 Task: Look for space in Tieli, China from 6th June, 2023 to 8th June, 2023 for 2 adults in price range Rs.7000 to Rs.12000. Place can be private room with 1  bedroom having 2 beds and 1 bathroom. Property type can be house, flat, guest house. Amenities needed are: wifi. Booking option can be shelf check-in. Required host language is Chinese (Simplified).
Action: Mouse moved to (496, 126)
Screenshot: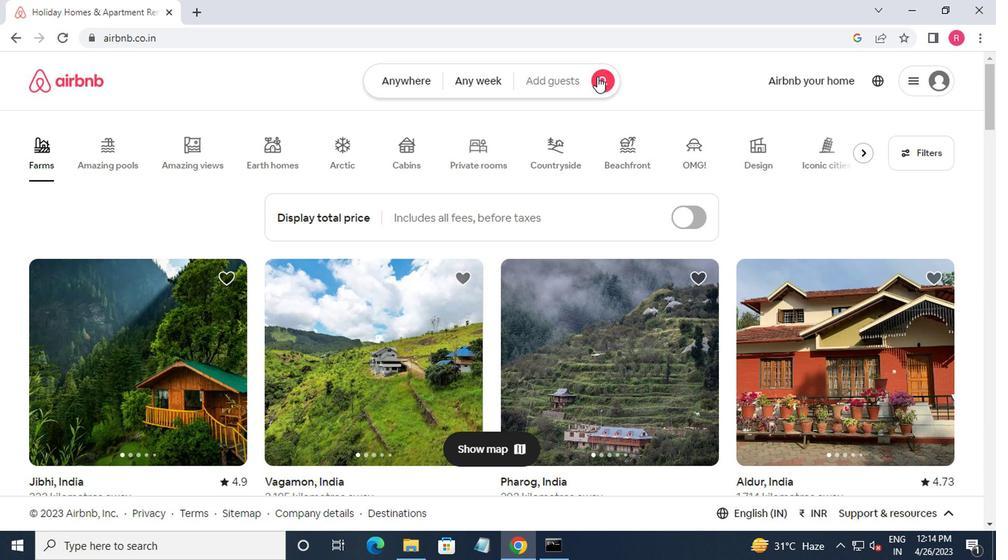 
Action: Mouse pressed left at (496, 126)
Screenshot: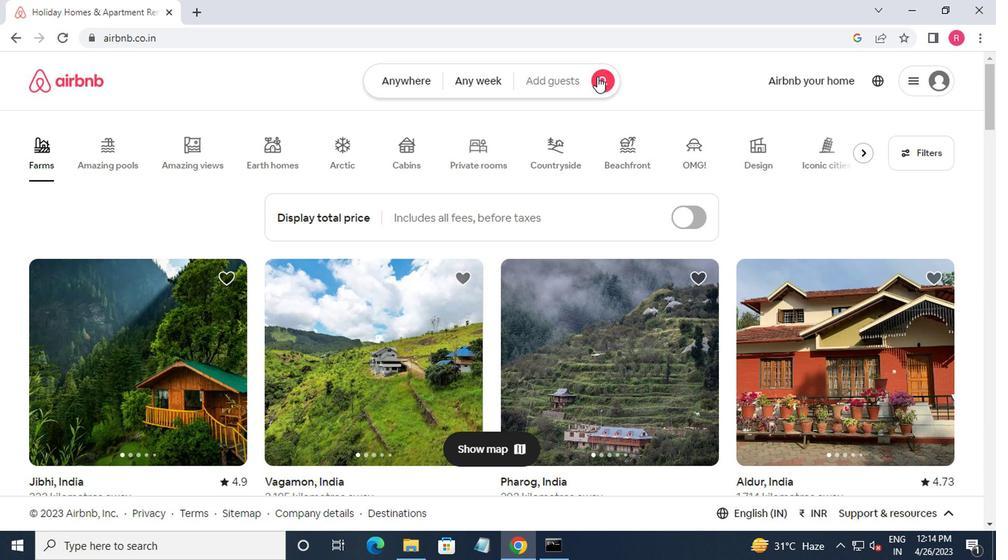 
Action: Mouse moved to (318, 171)
Screenshot: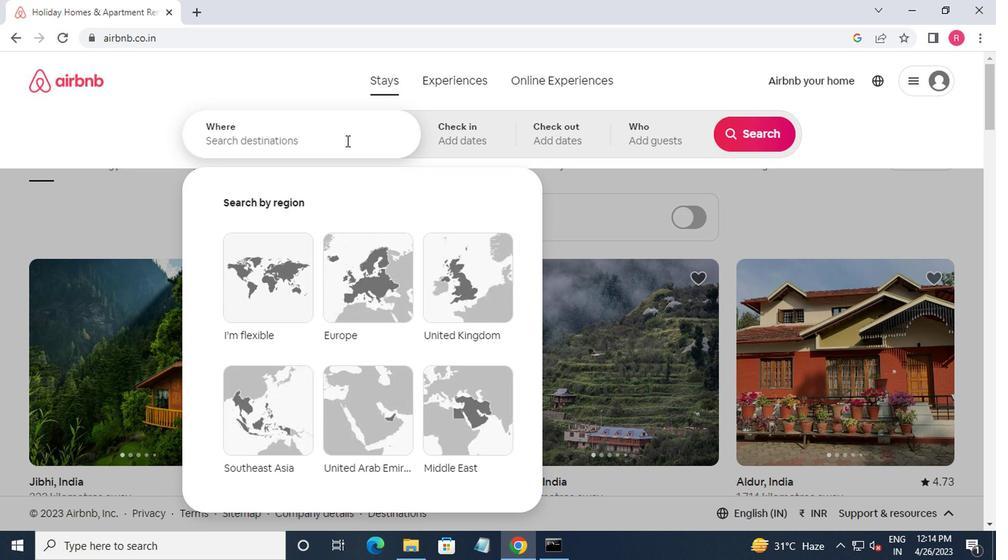 
Action: Mouse pressed left at (318, 171)
Screenshot: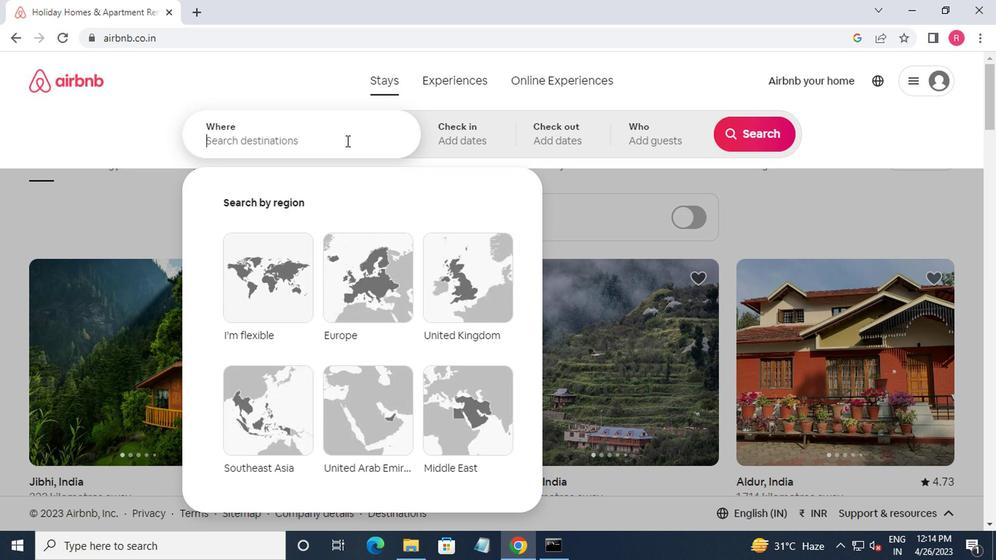 
Action: Mouse moved to (327, 172)
Screenshot: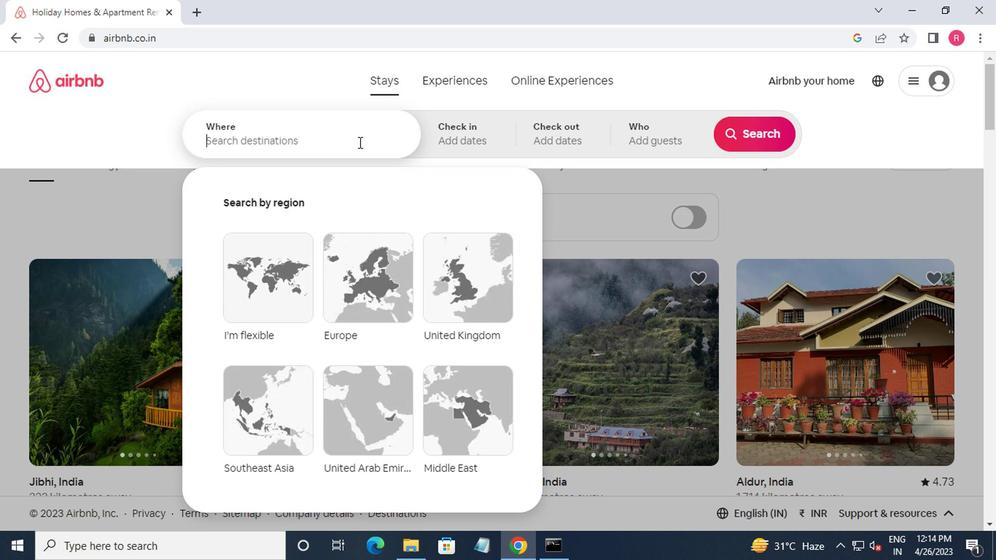 
Action: Key pressed tieli,china<Key.enter>
Screenshot: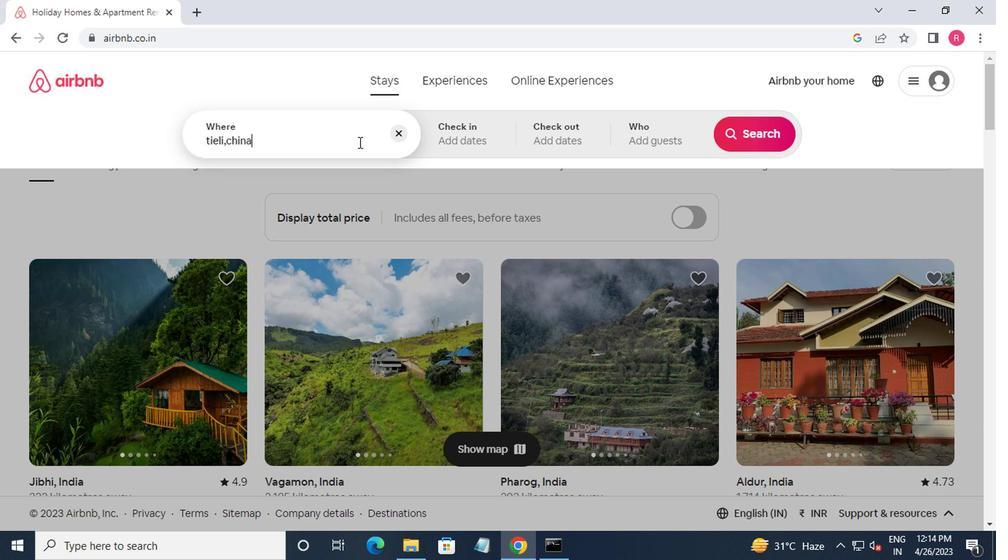 
Action: Mouse moved to (605, 250)
Screenshot: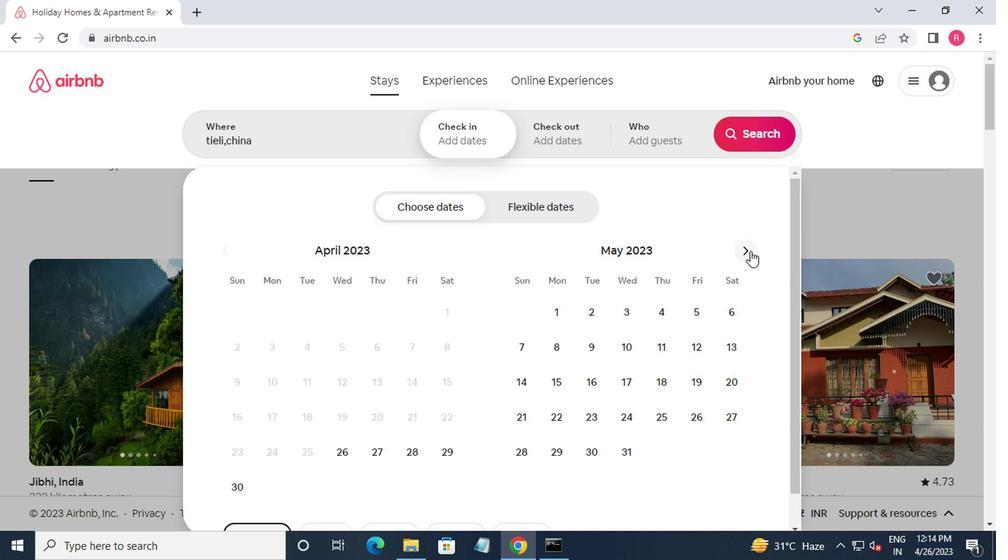 
Action: Mouse pressed left at (605, 250)
Screenshot: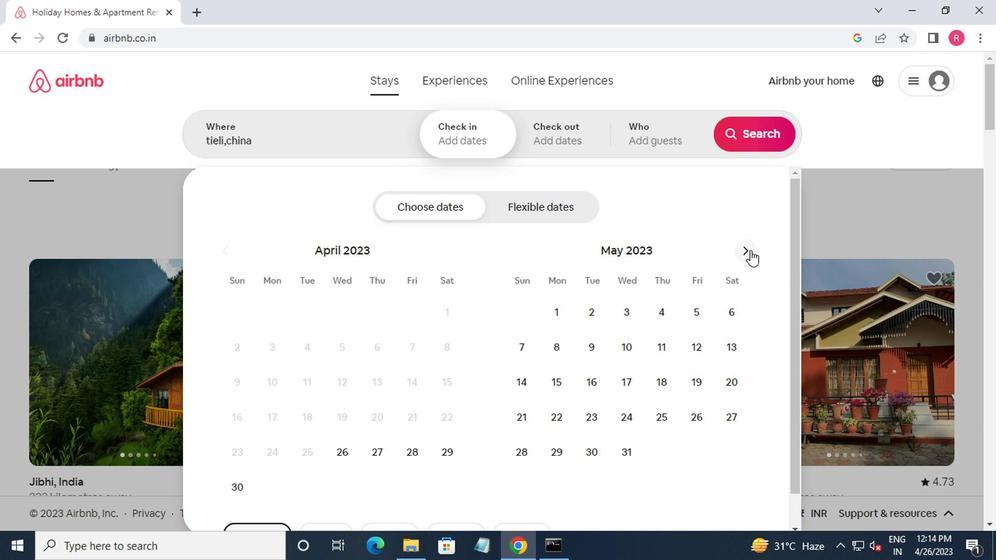 
Action: Mouse moved to (495, 319)
Screenshot: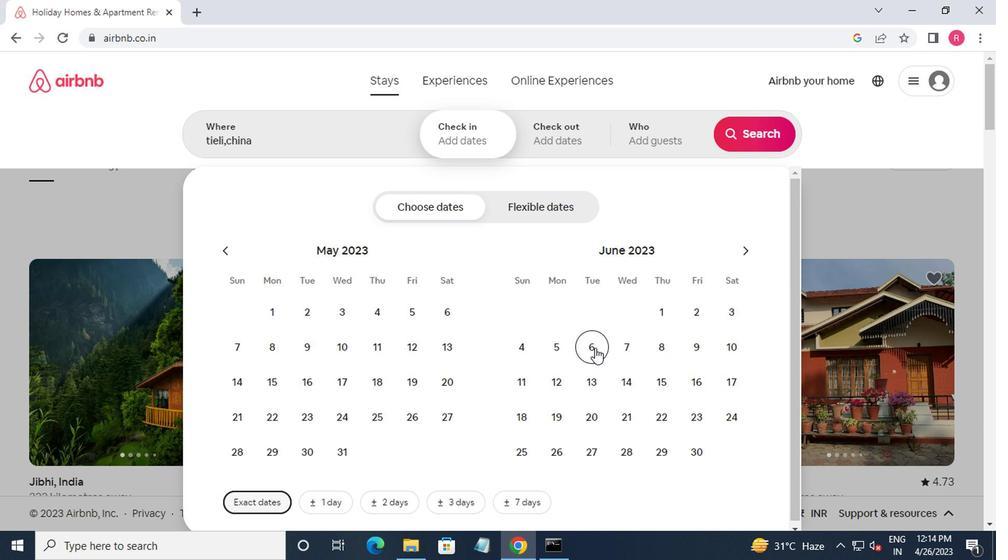 
Action: Mouse pressed left at (495, 319)
Screenshot: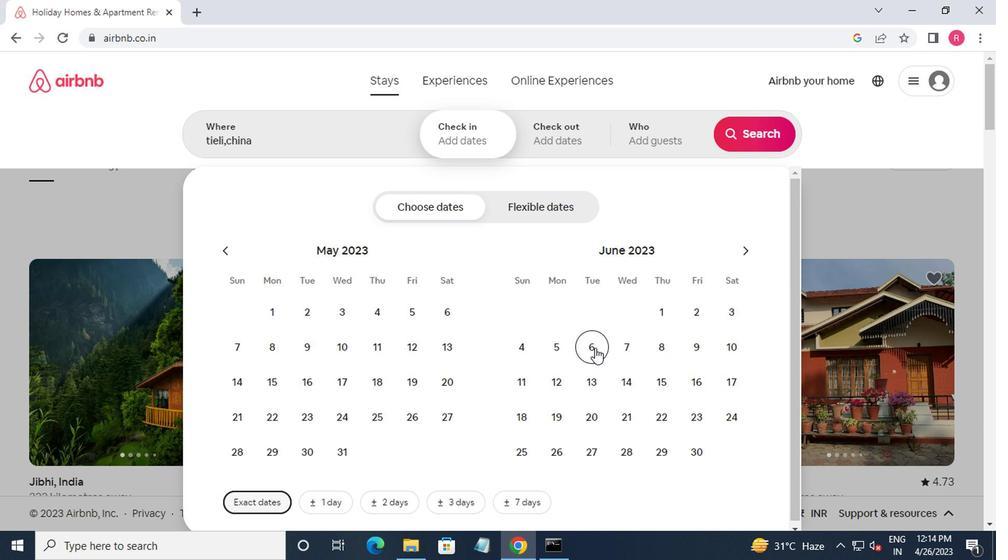 
Action: Mouse moved to (544, 321)
Screenshot: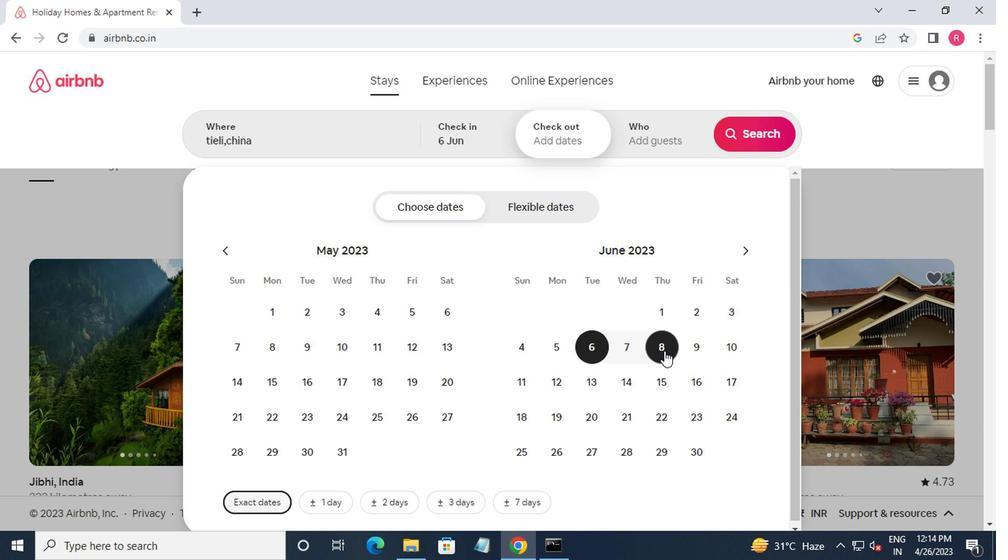 
Action: Mouse pressed left at (544, 321)
Screenshot: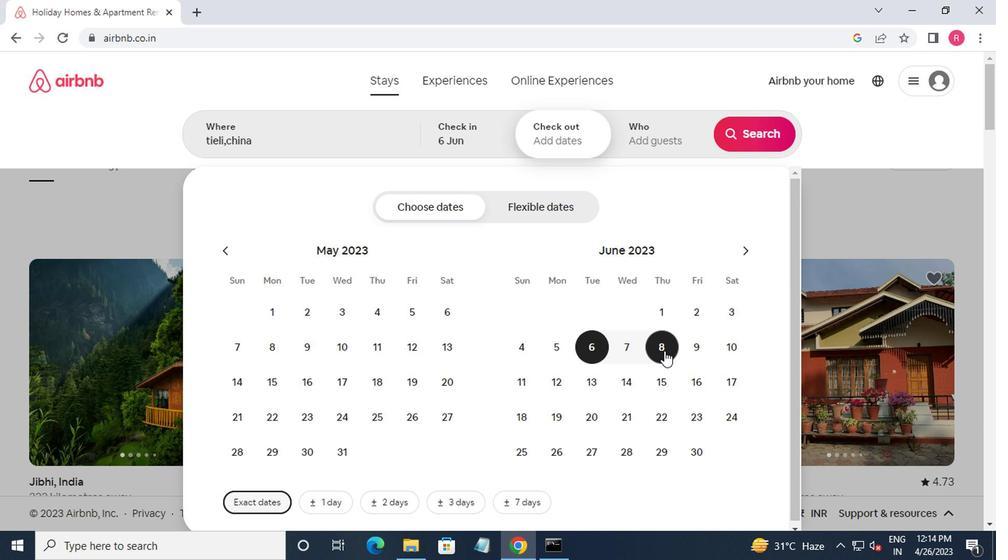 
Action: Mouse moved to (538, 177)
Screenshot: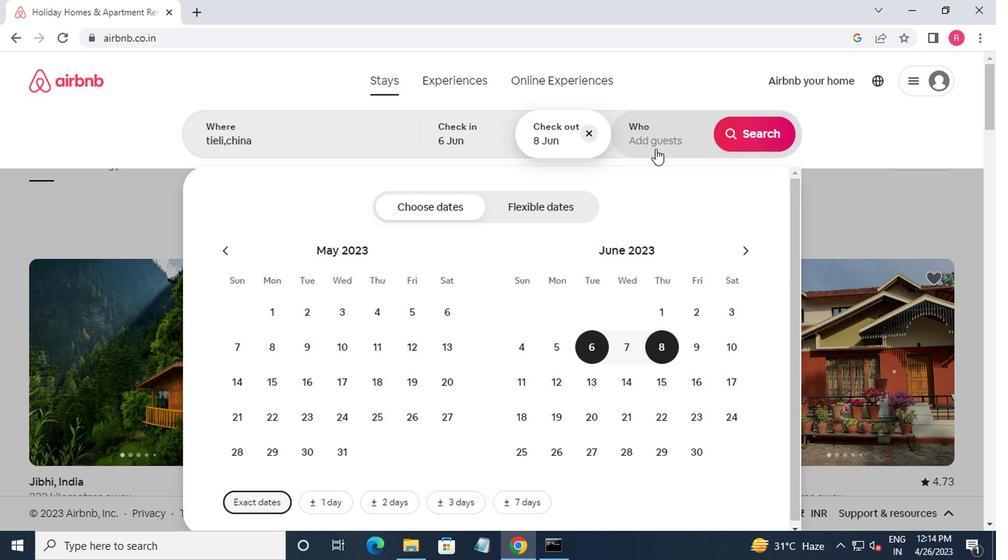 
Action: Mouse pressed left at (538, 177)
Screenshot: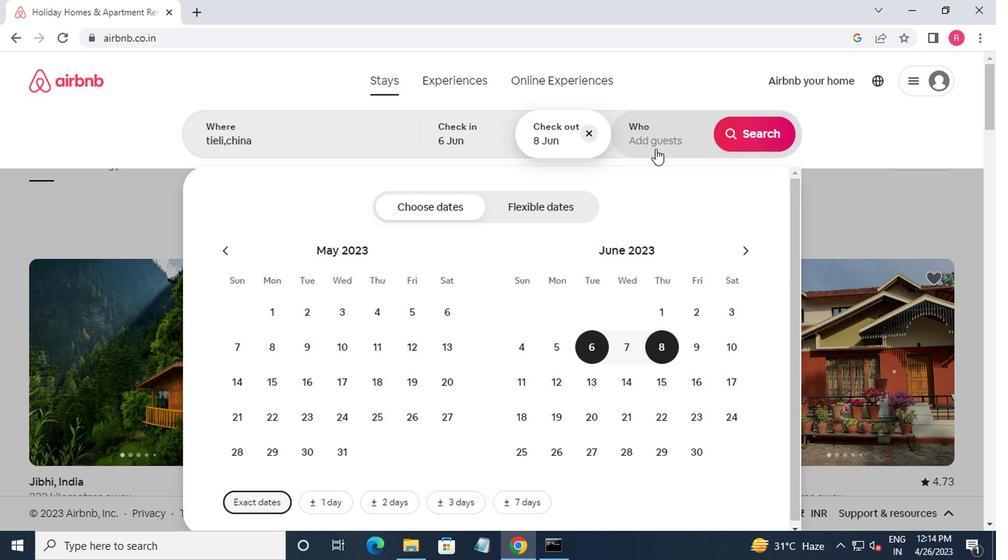 
Action: Mouse moved to (611, 220)
Screenshot: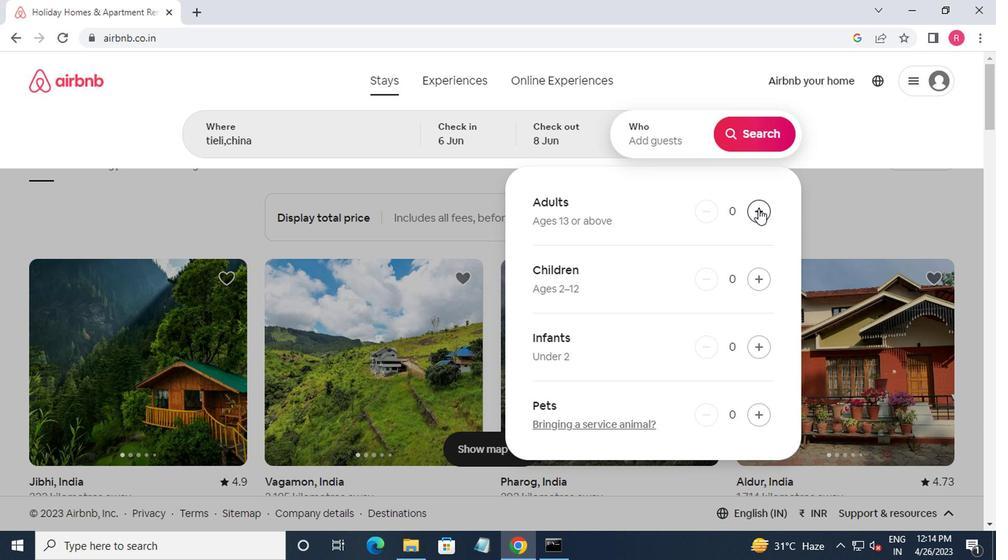 
Action: Mouse pressed left at (611, 220)
Screenshot: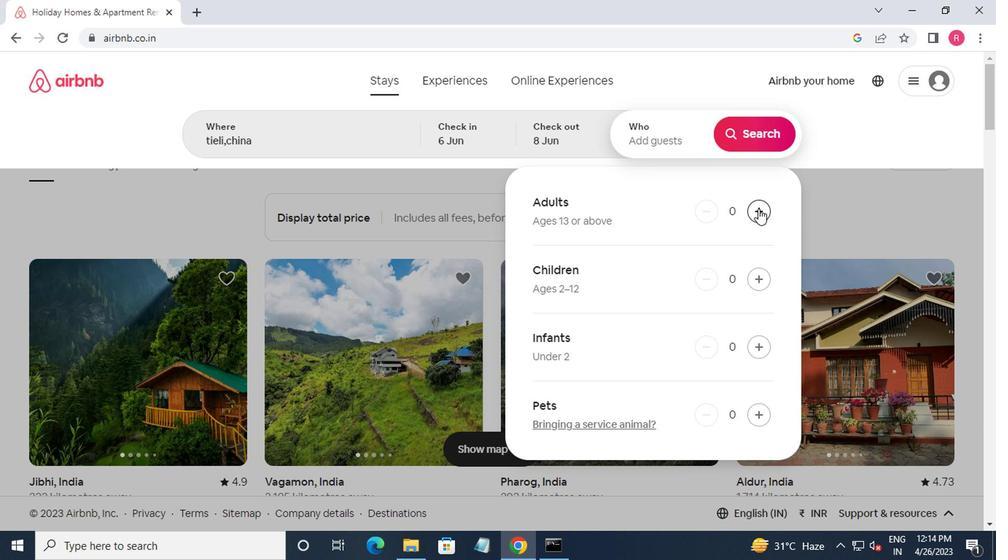 
Action: Mouse pressed left at (611, 220)
Screenshot: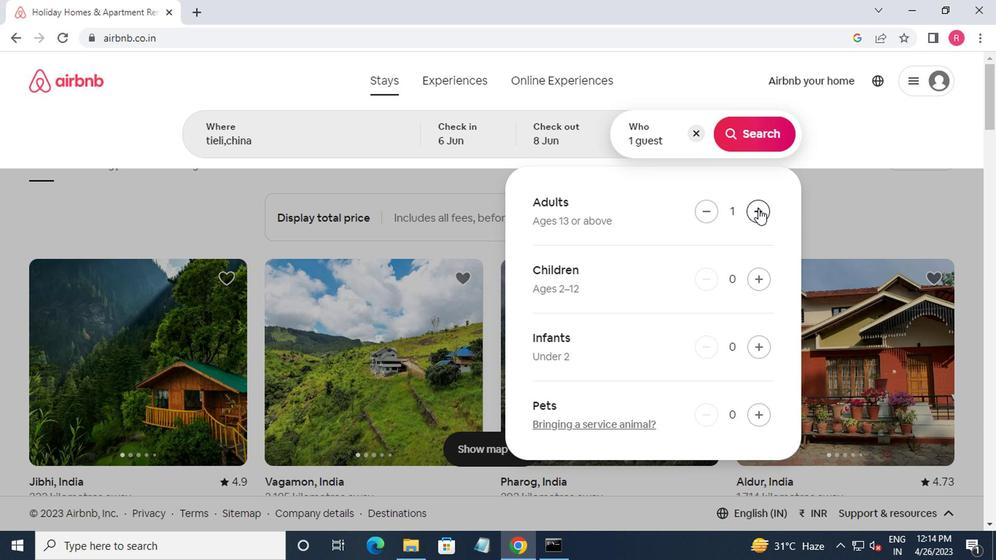 
Action: Mouse moved to (596, 169)
Screenshot: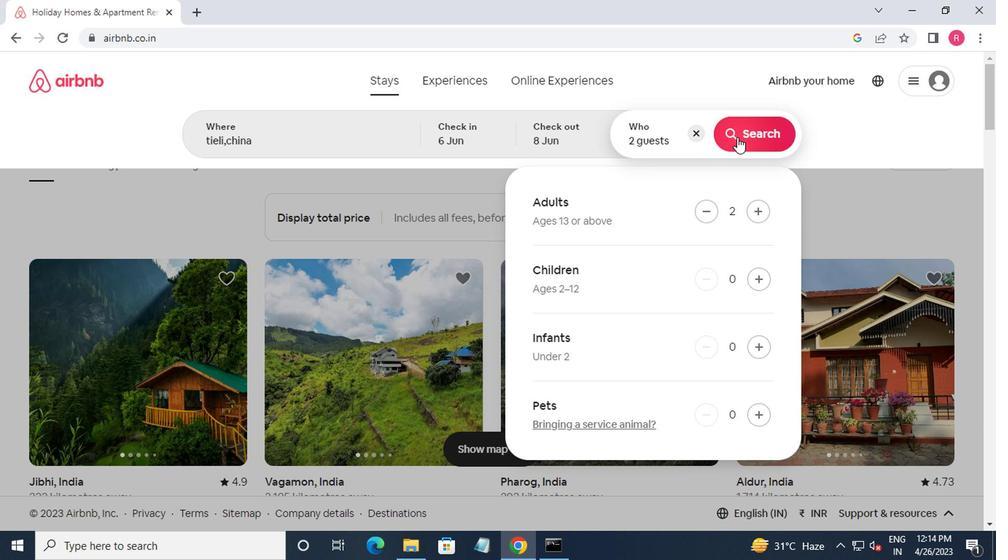 
Action: Mouse pressed left at (596, 169)
Screenshot: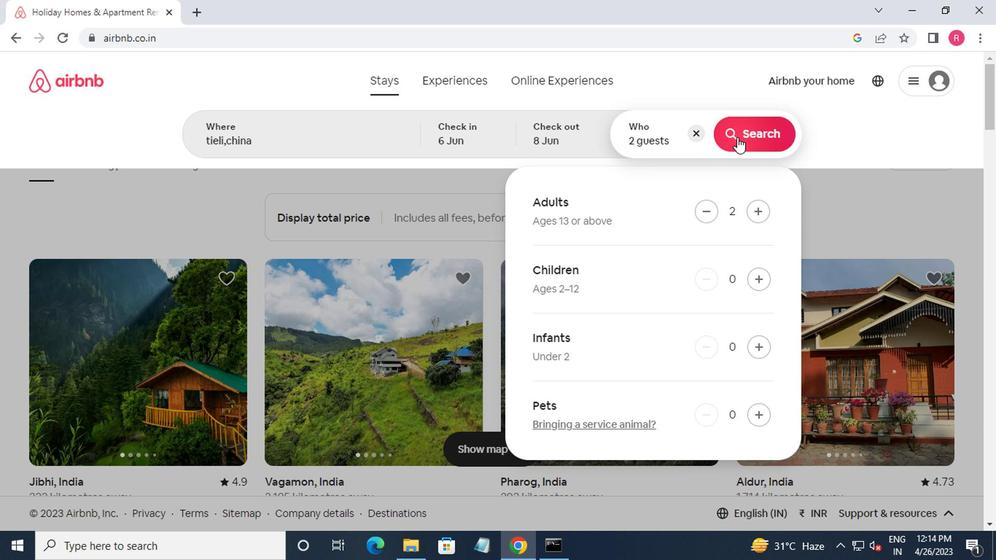 
Action: Mouse moved to (720, 169)
Screenshot: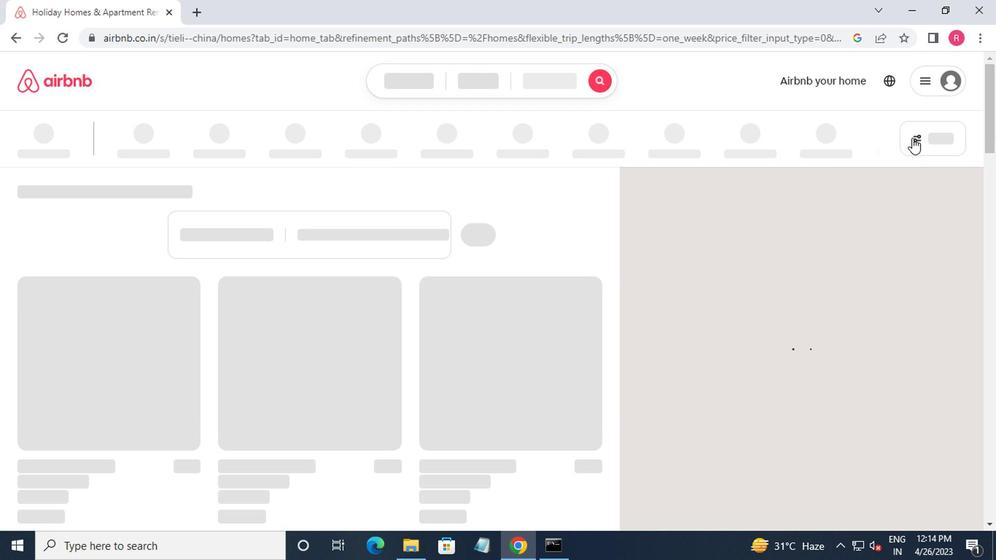 
Action: Mouse pressed left at (720, 169)
Screenshot: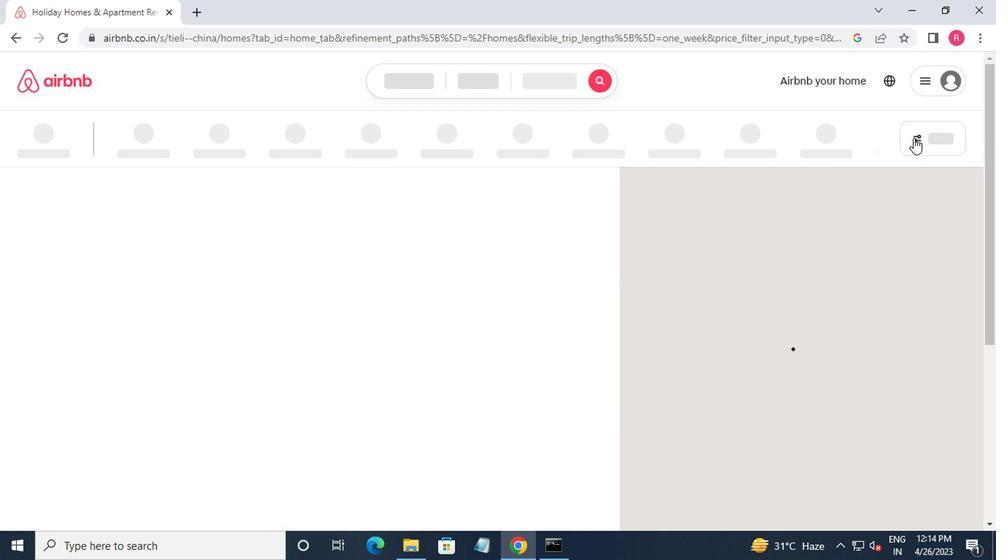 
Action: Mouse moved to (292, 233)
Screenshot: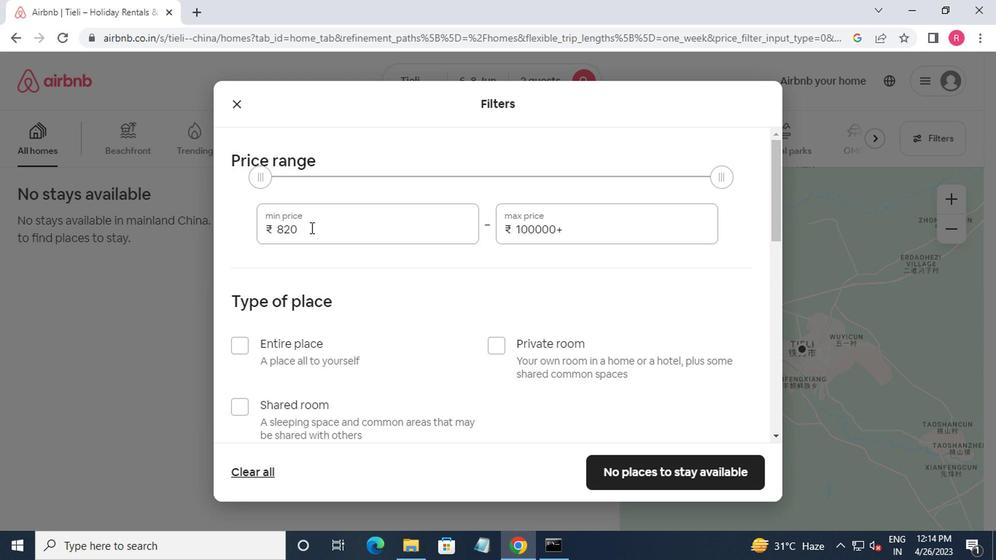 
Action: Mouse pressed left at (292, 233)
Screenshot: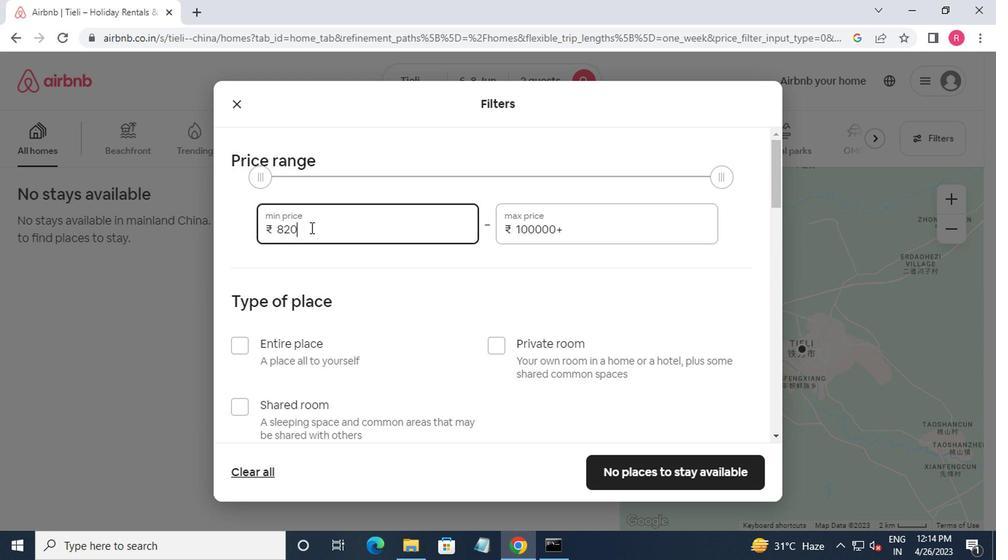 
Action: Mouse moved to (275, 215)
Screenshot: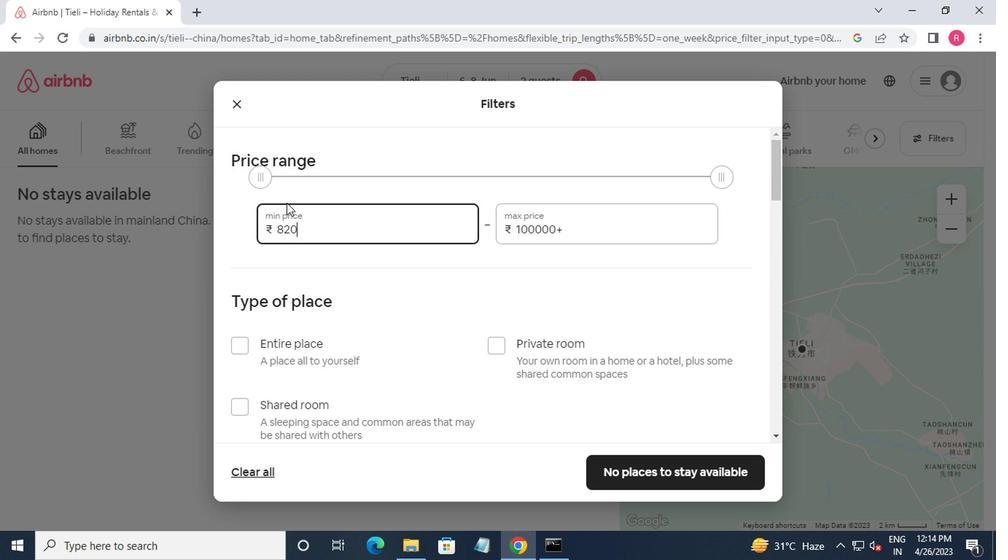 
Action: Key pressed <Key.backspace><Key.backspace><Key.backspace><Key.backspace>7000<Key.tab>12000
Screenshot: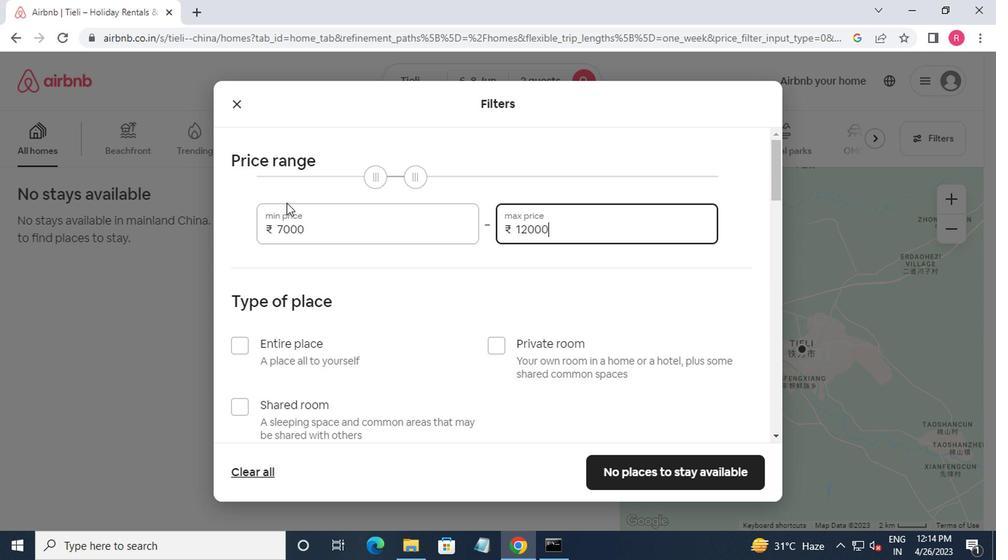 
Action: Mouse moved to (566, 470)
Screenshot: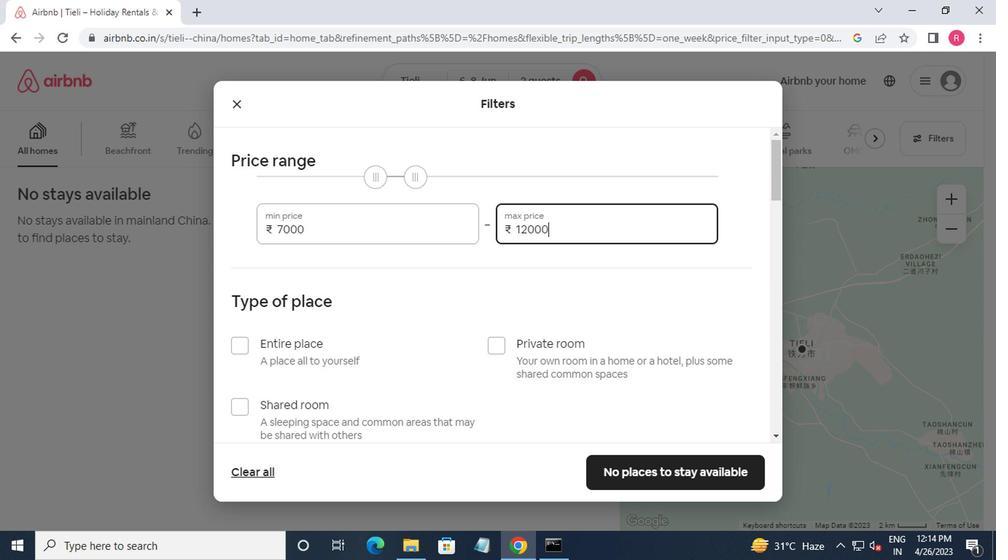 
Action: Mouse scrolled (566, 469) with delta (0, 0)
Screenshot: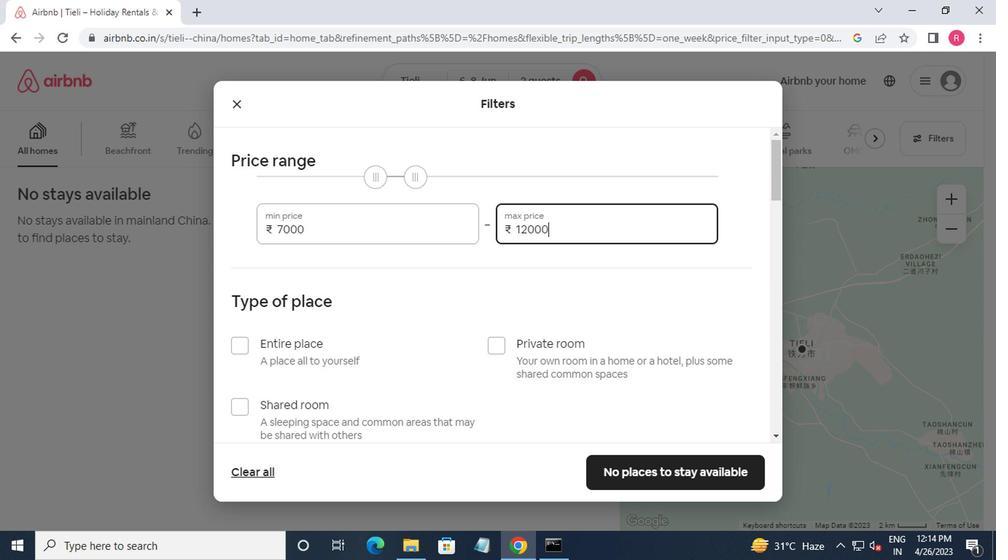 
Action: Mouse moved to (559, 469)
Screenshot: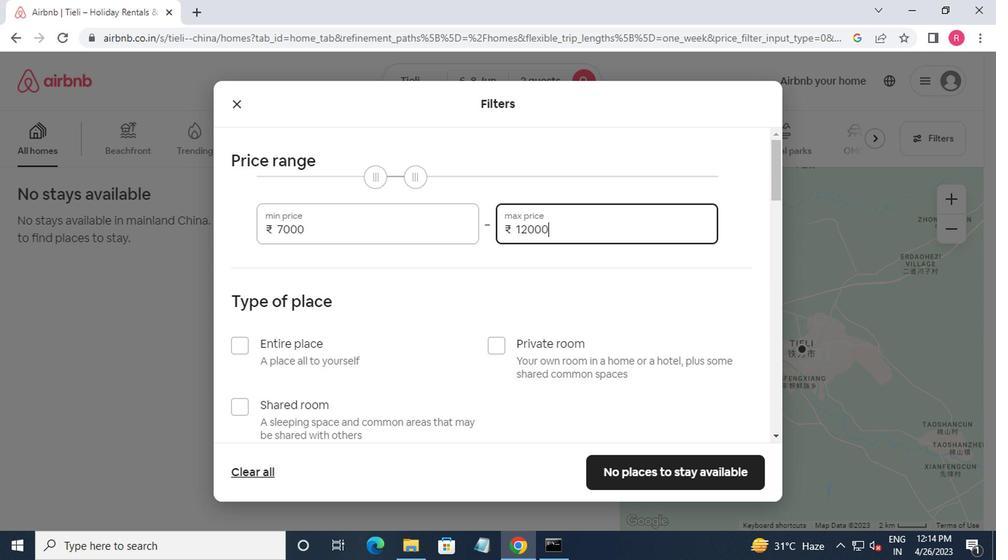 
Action: Mouse scrolled (559, 469) with delta (0, 0)
Screenshot: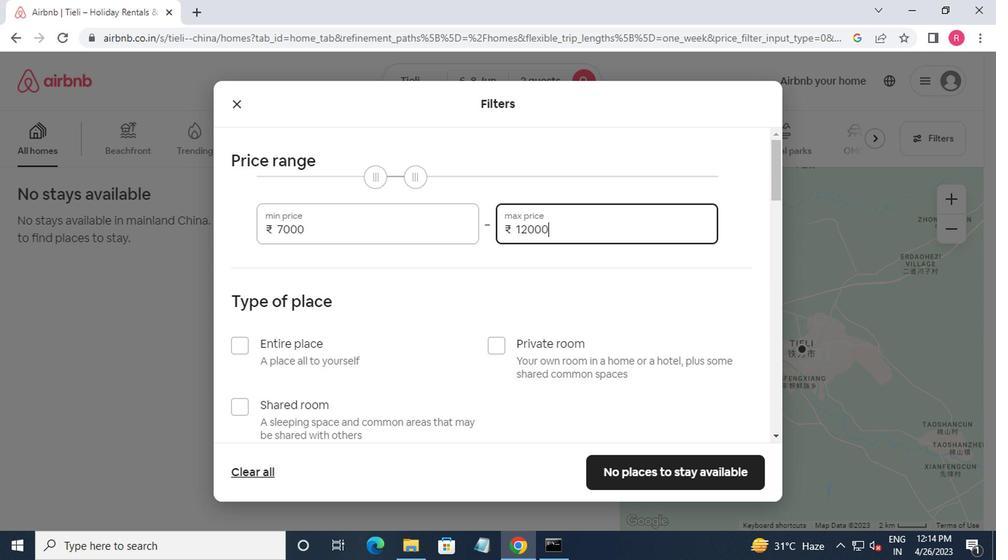 
Action: Mouse moved to (551, 470)
Screenshot: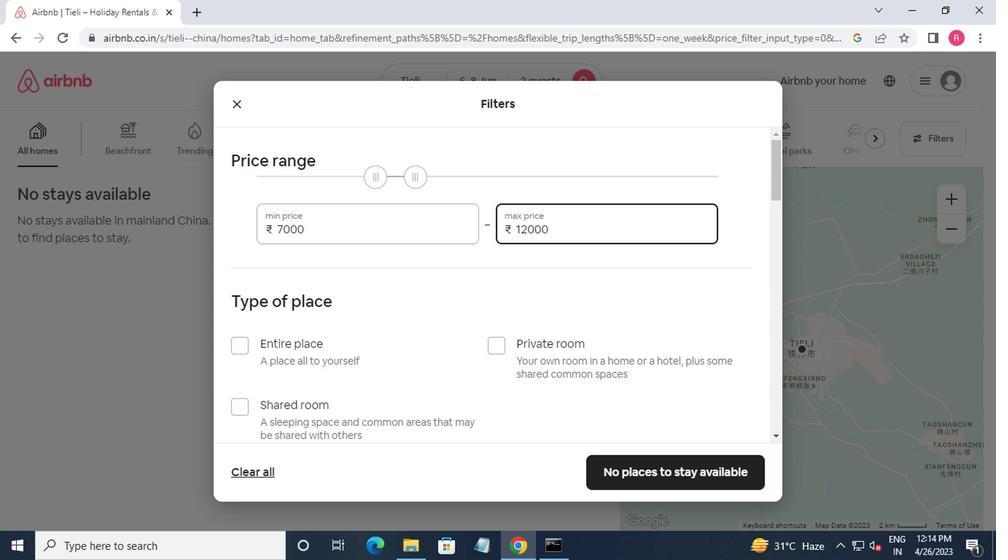 
Action: Mouse scrolled (551, 469) with delta (0, 0)
Screenshot: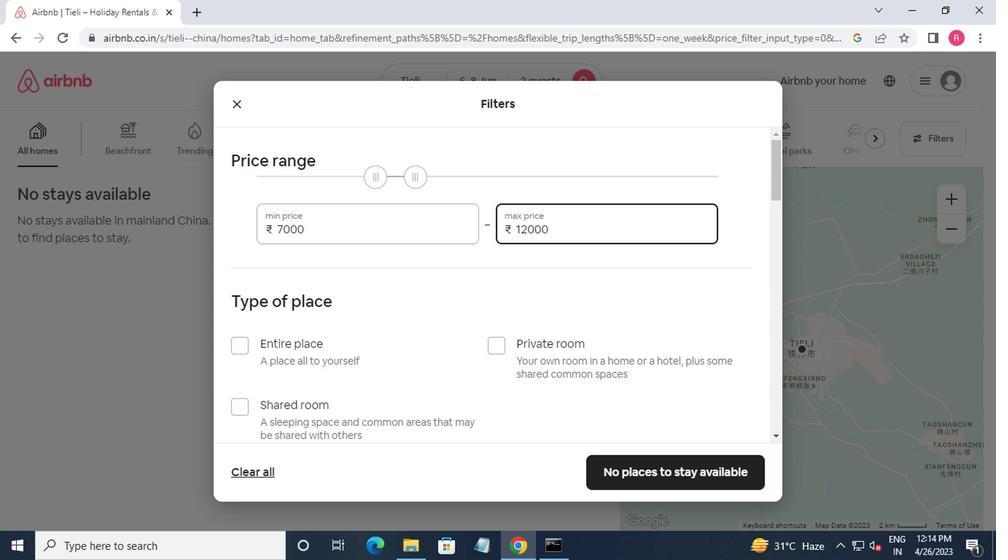 
Action: Mouse moved to (540, 469)
Screenshot: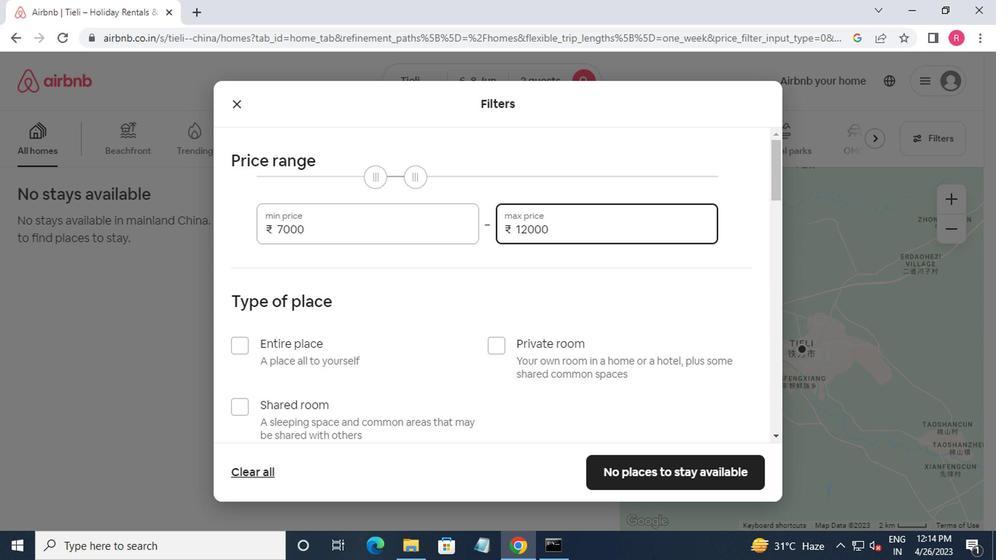 
Action: Mouse scrolled (540, 469) with delta (0, 0)
Screenshot: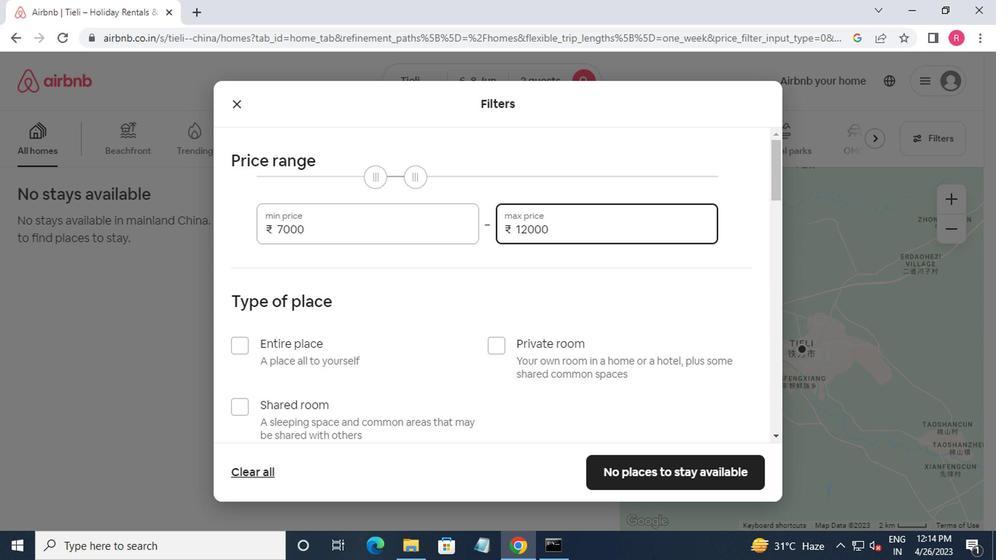 
Action: Mouse moved to (466, 348)
Screenshot: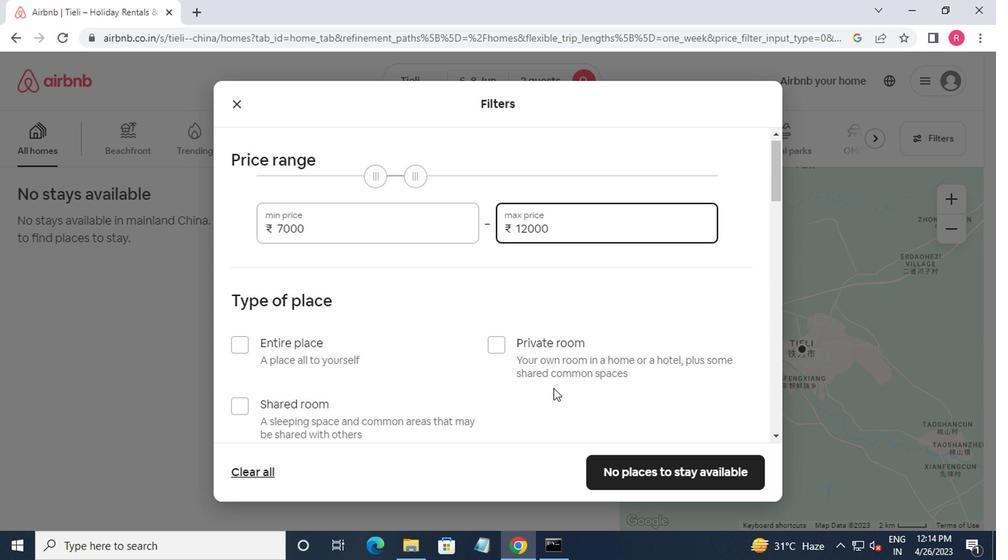 
Action: Mouse scrolled (466, 347) with delta (0, 0)
Screenshot: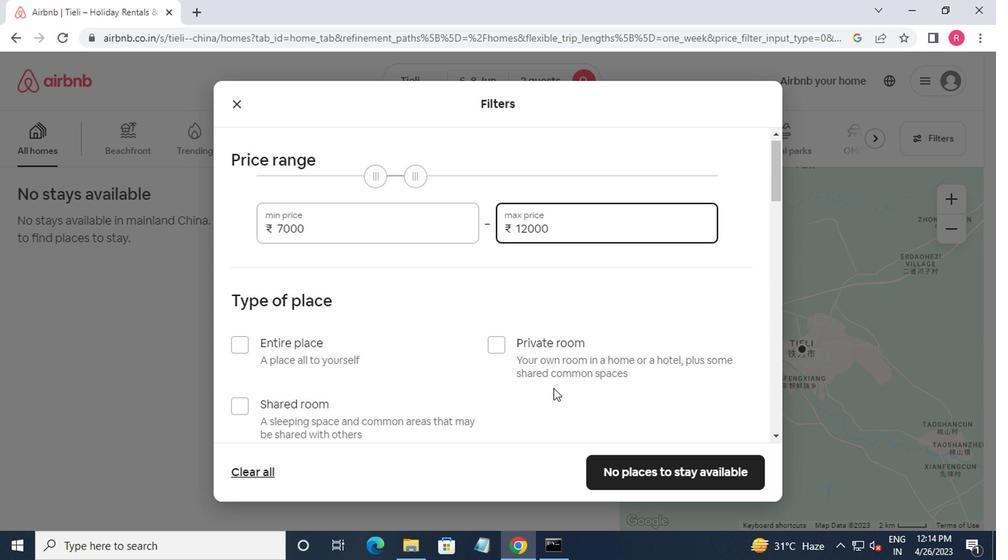 
Action: Mouse moved to (466, 347)
Screenshot: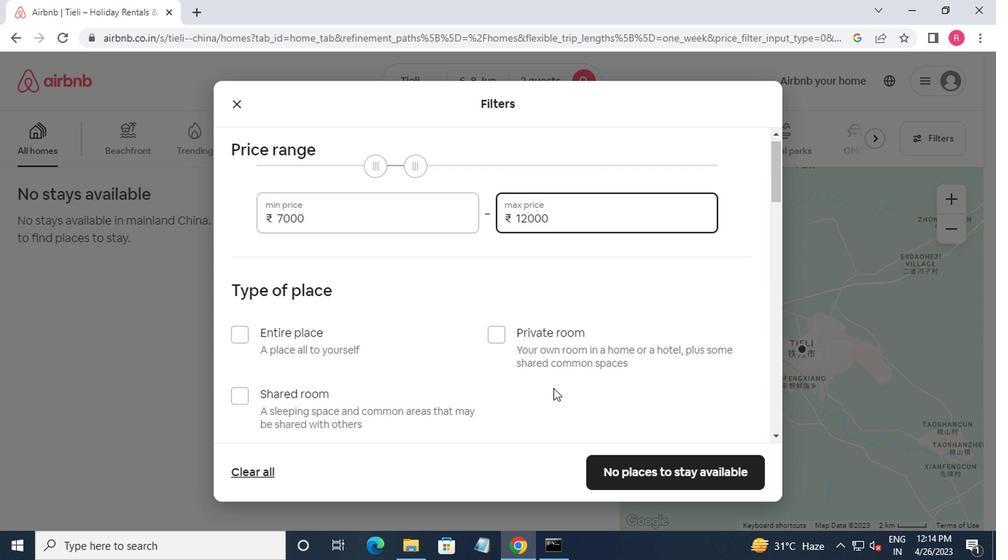 
Action: Mouse scrolled (466, 347) with delta (0, 0)
Screenshot: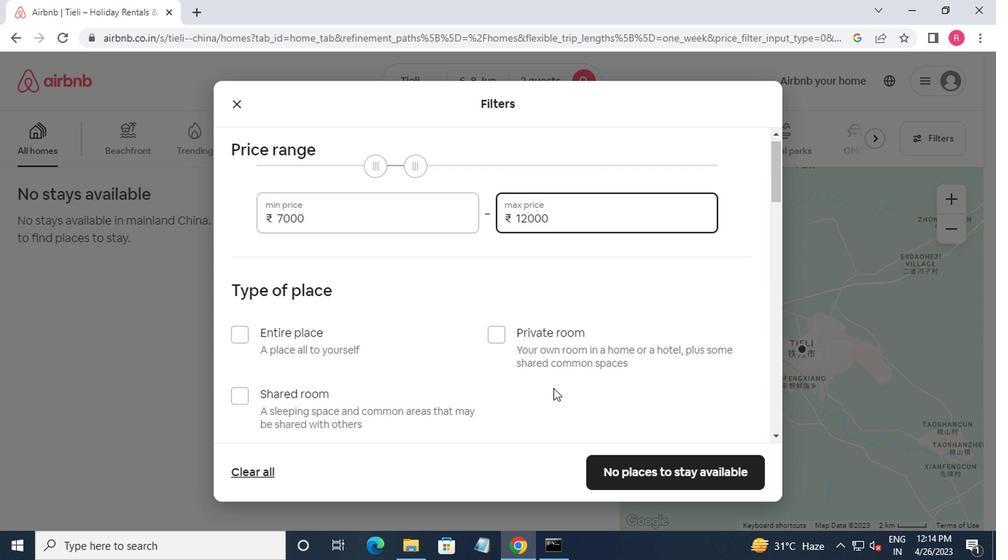 
Action: Mouse moved to (465, 347)
Screenshot: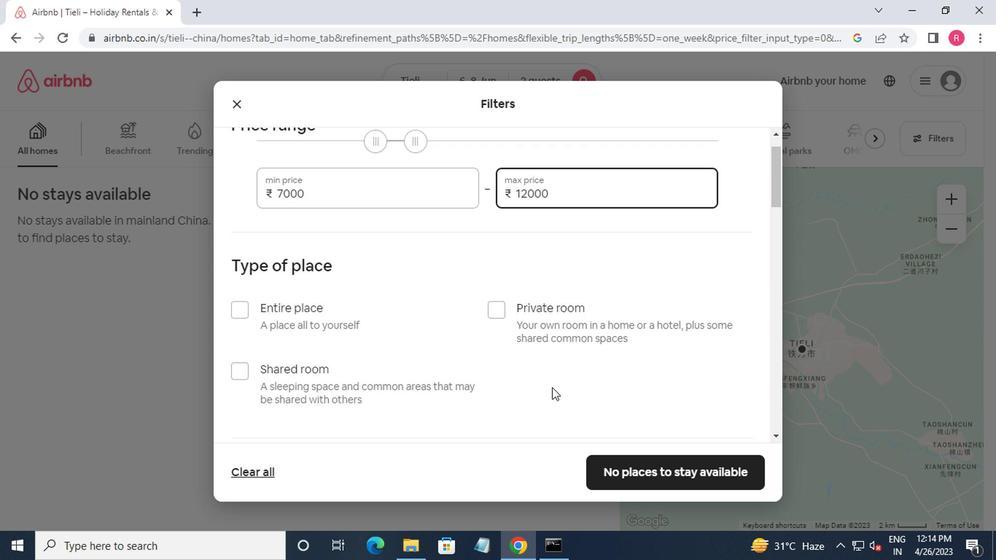 
Action: Mouse scrolled (465, 347) with delta (0, 0)
Screenshot: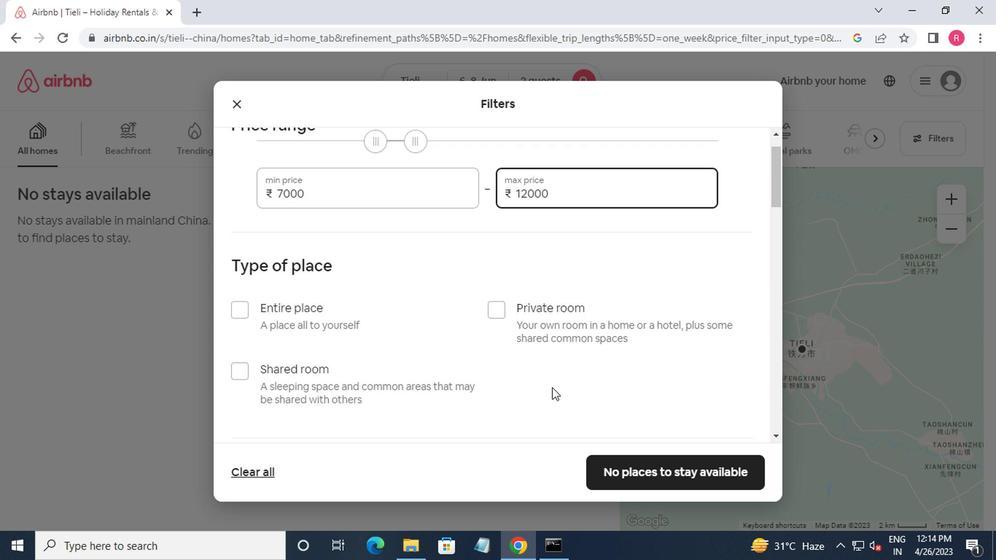 
Action: Mouse moved to (432, 179)
Screenshot: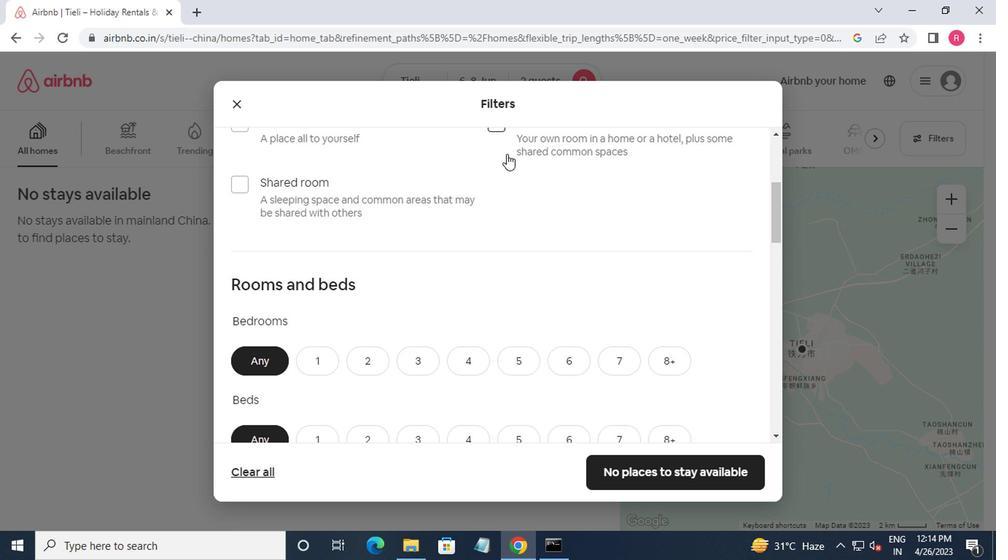 
Action: Mouse scrolled (432, 179) with delta (0, 0)
Screenshot: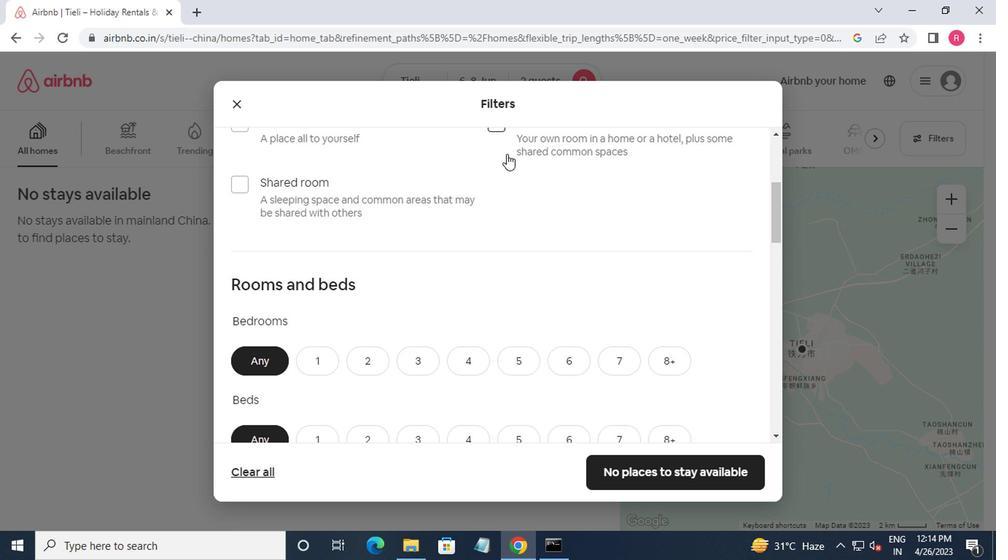 
Action: Mouse moved to (432, 181)
Screenshot: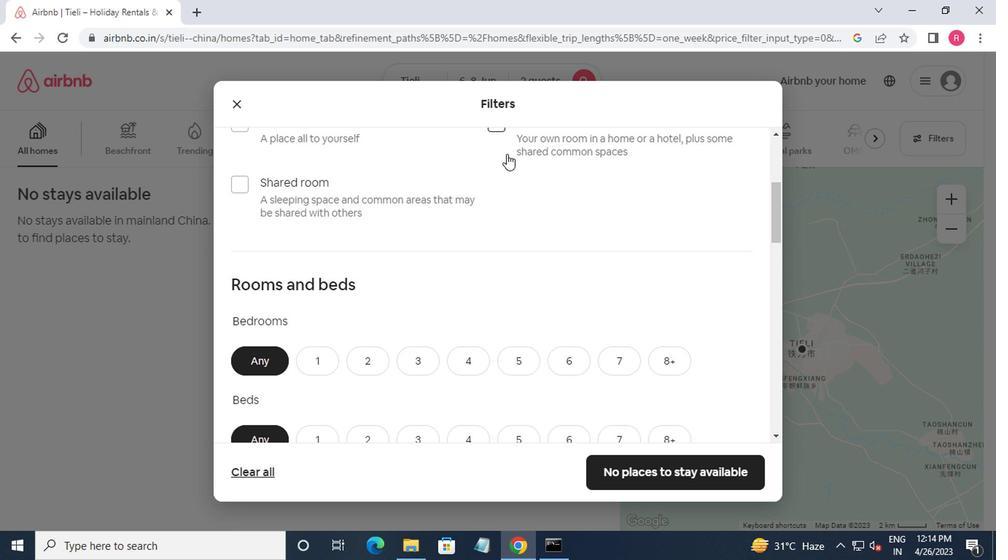 
Action: Mouse scrolled (432, 181) with delta (0, 0)
Screenshot: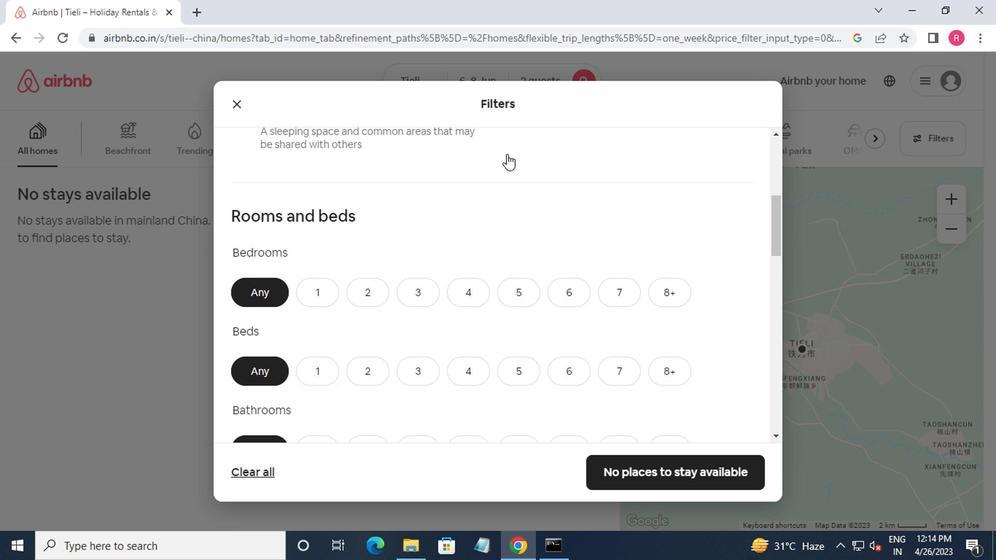 
Action: Mouse moved to (429, 199)
Screenshot: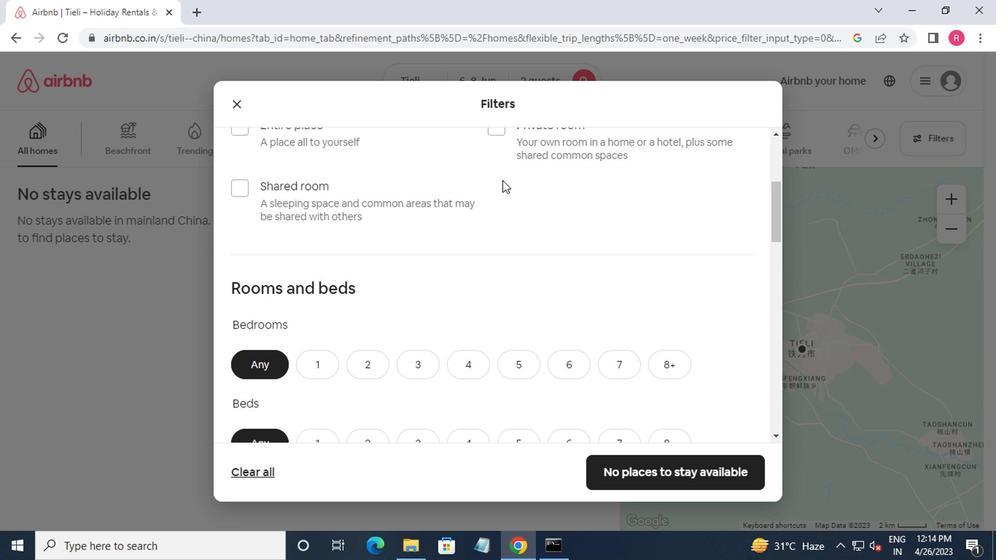 
Action: Mouse scrolled (429, 200) with delta (0, 0)
Screenshot: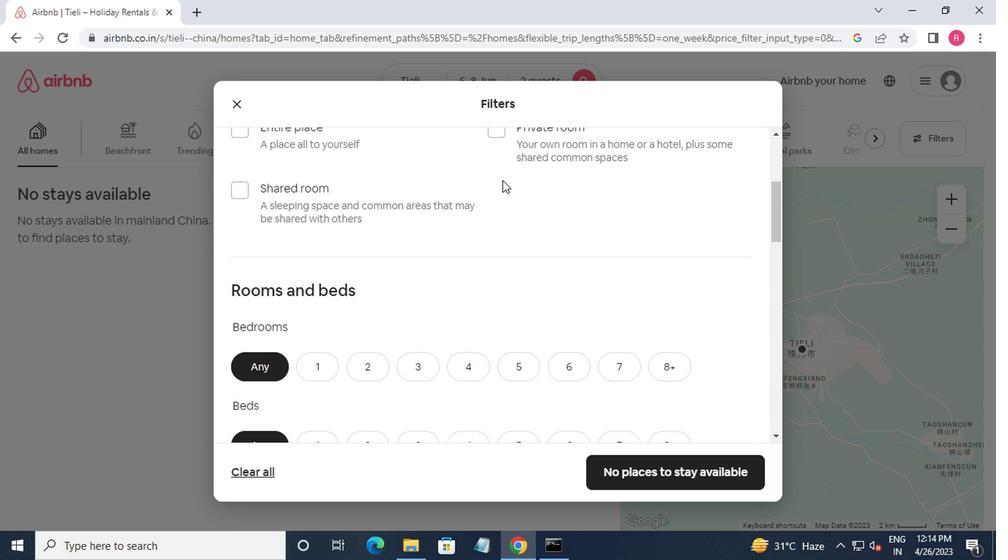 
Action: Mouse moved to (428, 215)
Screenshot: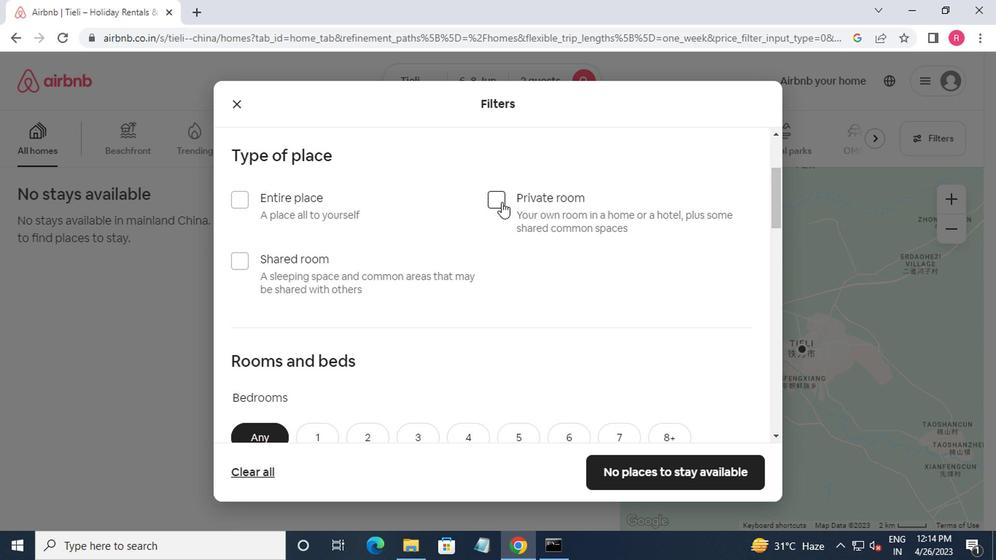 
Action: Mouse pressed left at (428, 215)
Screenshot: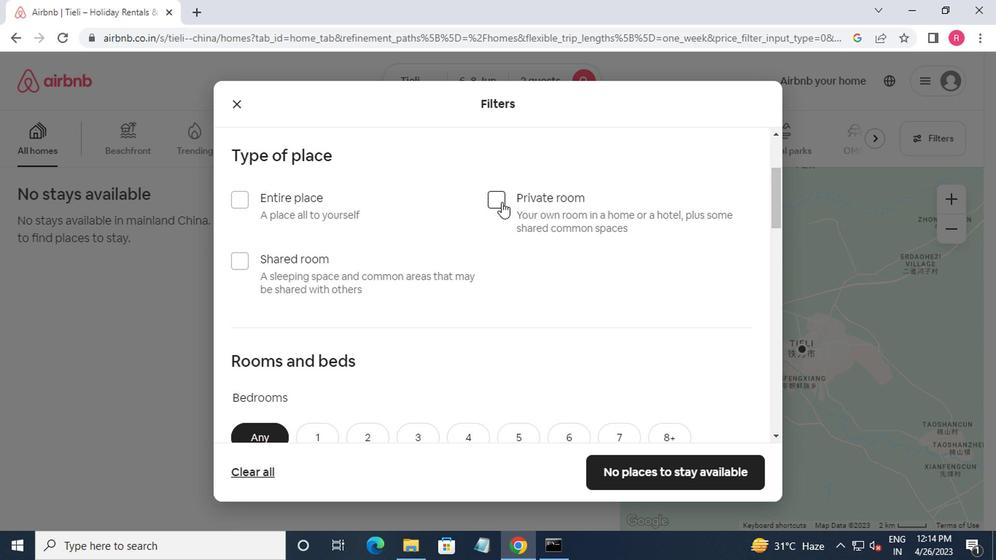 
Action: Mouse moved to (428, 225)
Screenshot: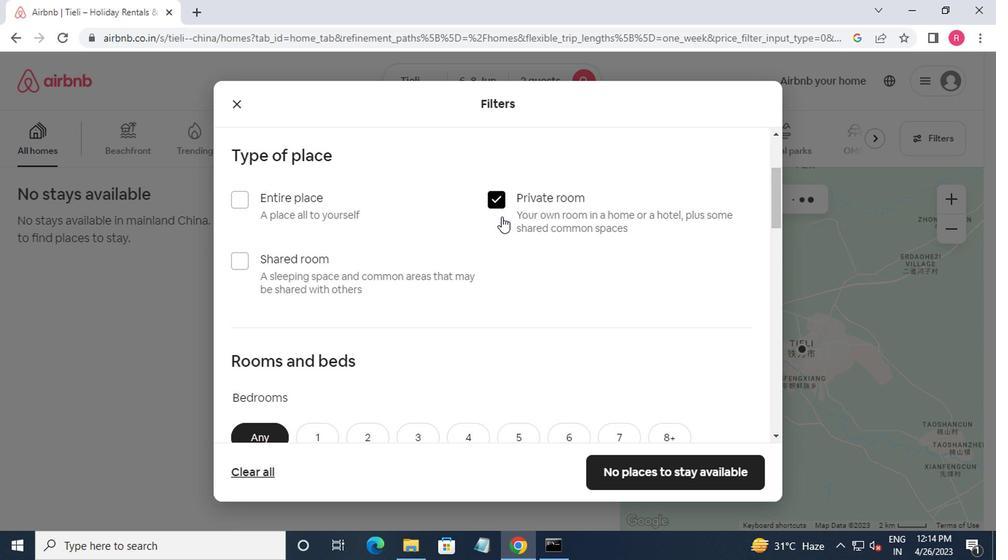 
Action: Mouse scrolled (428, 225) with delta (0, 0)
Screenshot: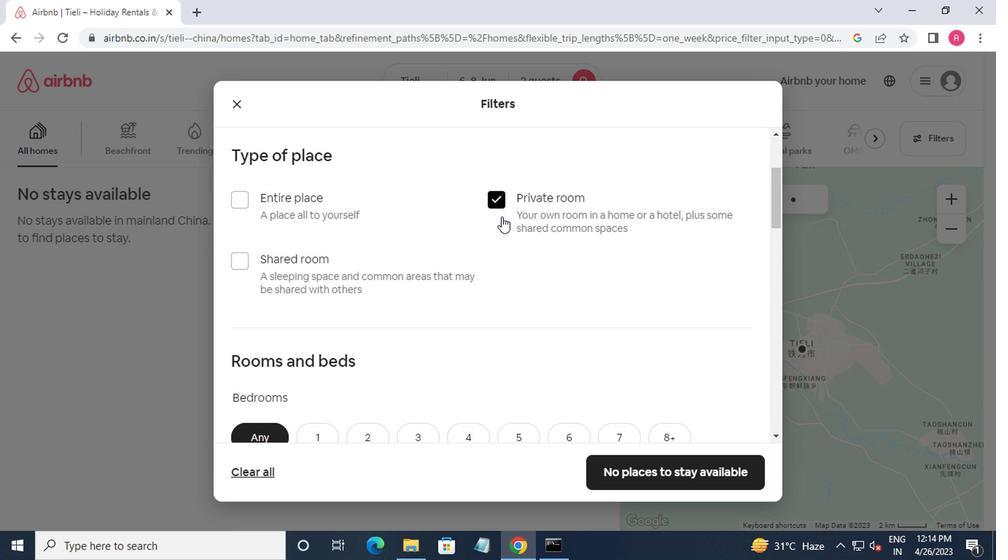 
Action: Mouse moved to (428, 226)
Screenshot: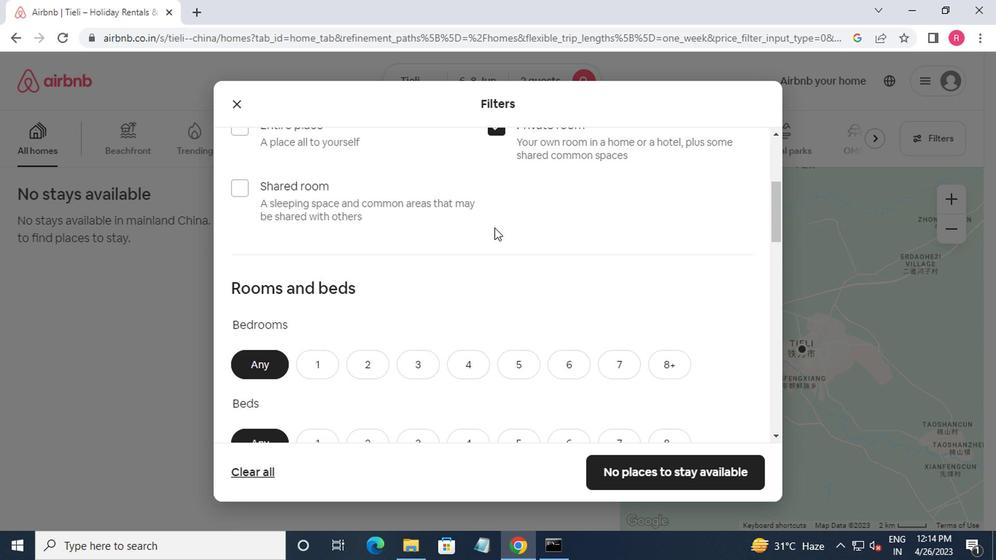 
Action: Mouse scrolled (428, 226) with delta (0, 0)
Screenshot: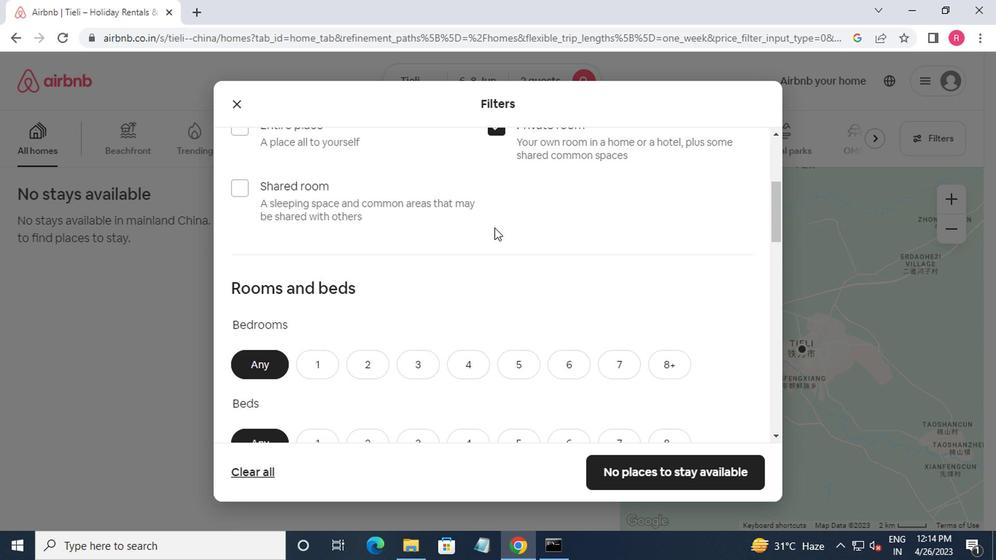 
Action: Mouse moved to (423, 233)
Screenshot: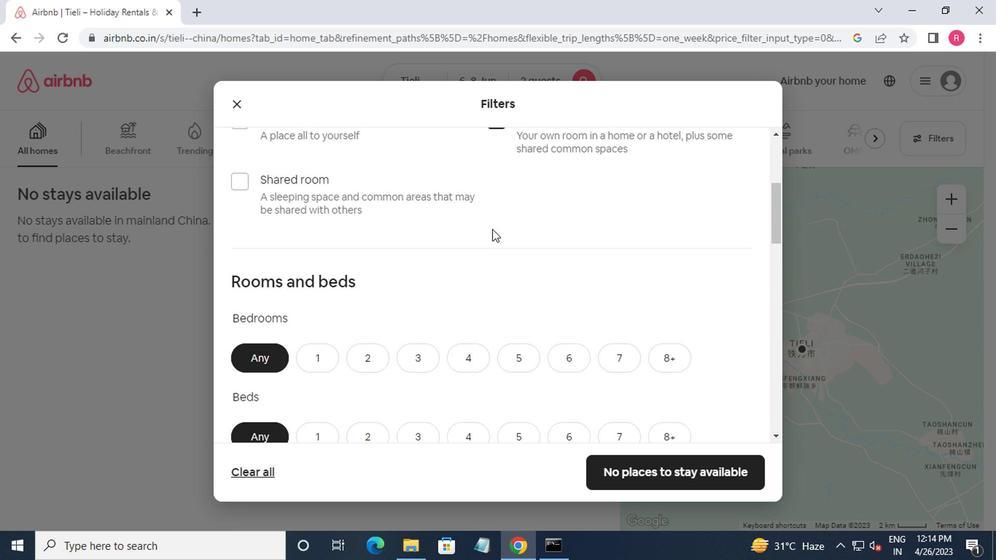 
Action: Mouse scrolled (423, 233) with delta (0, 0)
Screenshot: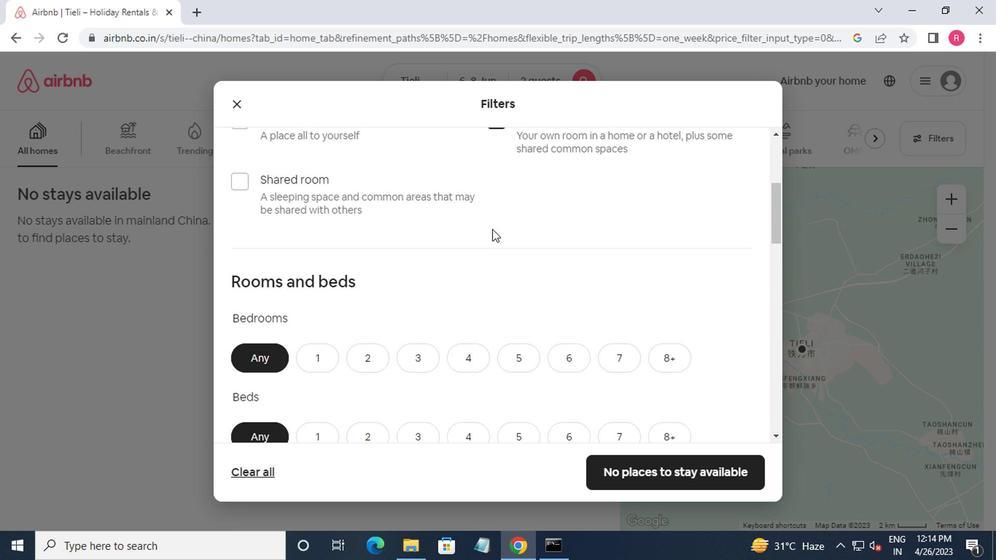 
Action: Mouse moved to (306, 225)
Screenshot: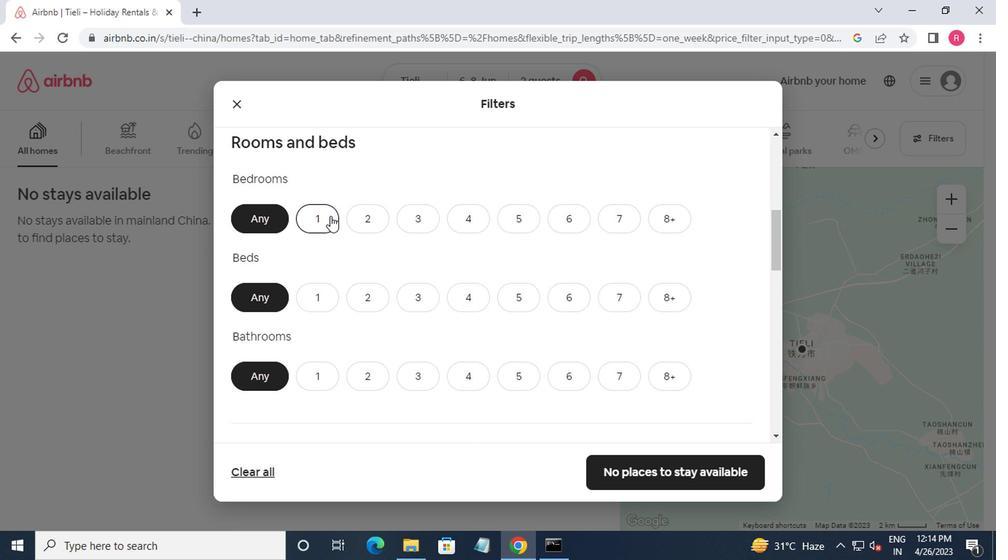
Action: Mouse pressed left at (306, 225)
Screenshot: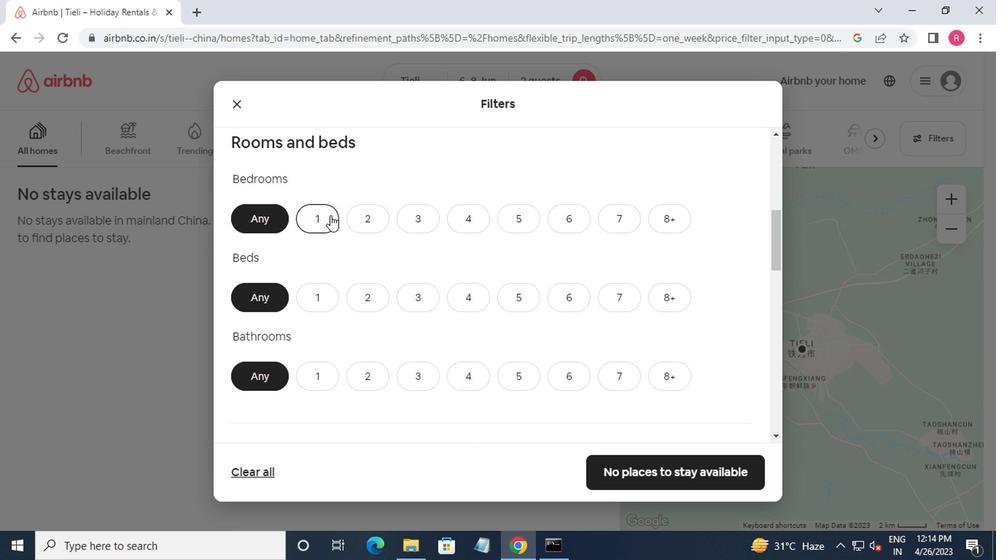 
Action: Mouse moved to (309, 227)
Screenshot: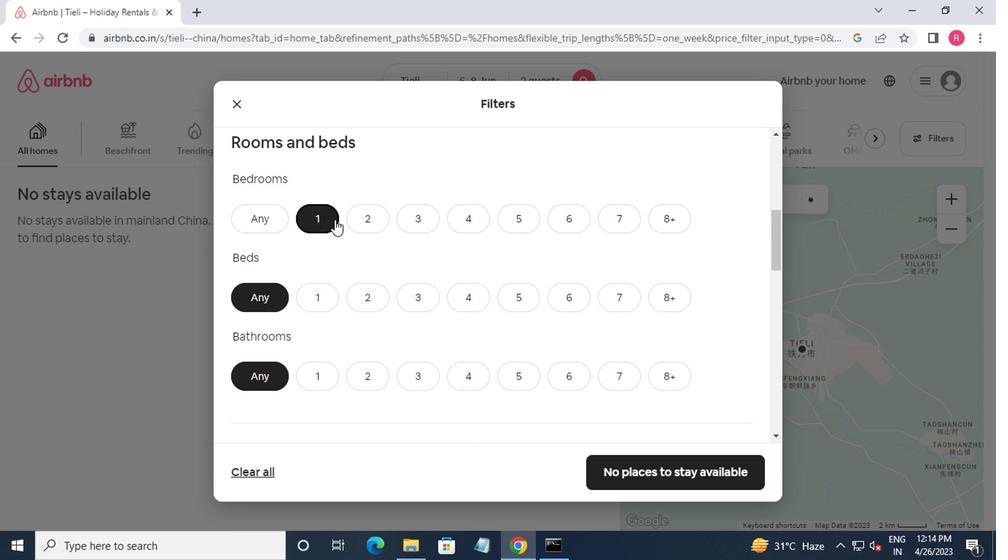 
Action: Mouse scrolled (309, 227) with delta (0, 0)
Screenshot: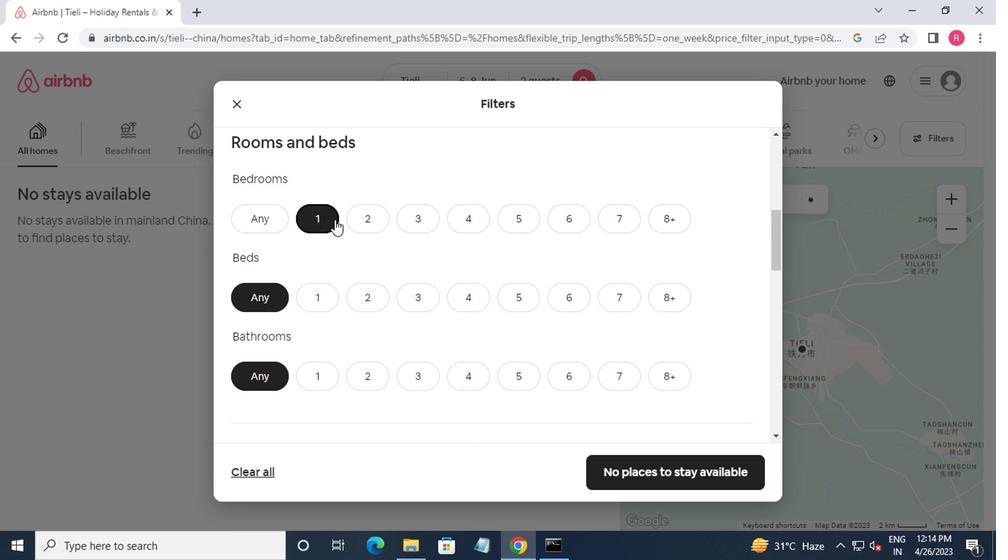 
Action: Mouse moved to (340, 237)
Screenshot: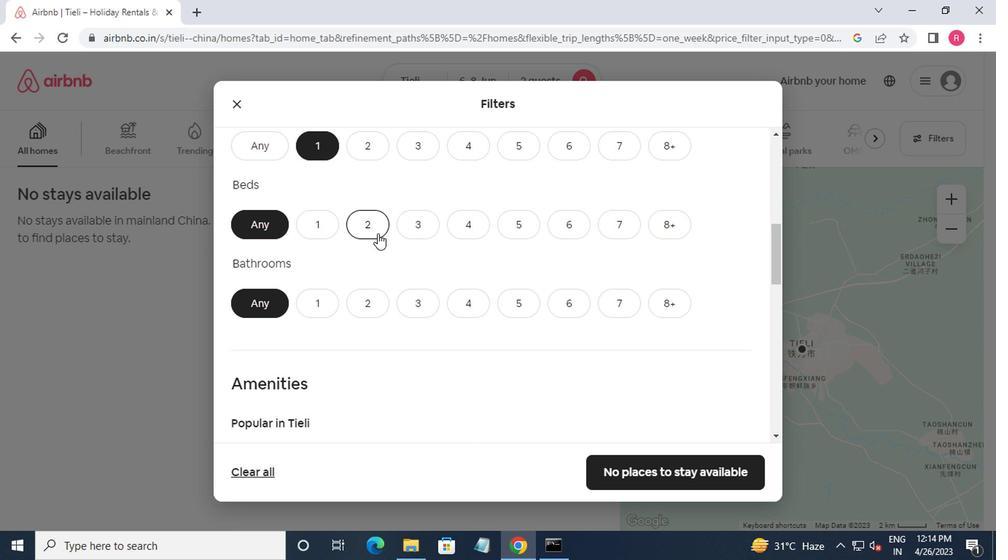 
Action: Mouse pressed left at (340, 237)
Screenshot: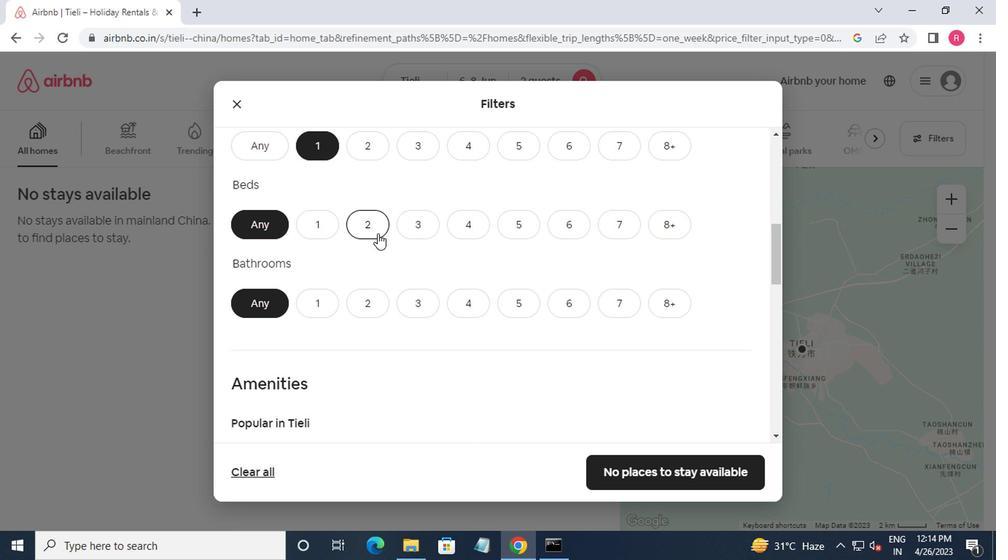 
Action: Mouse moved to (321, 263)
Screenshot: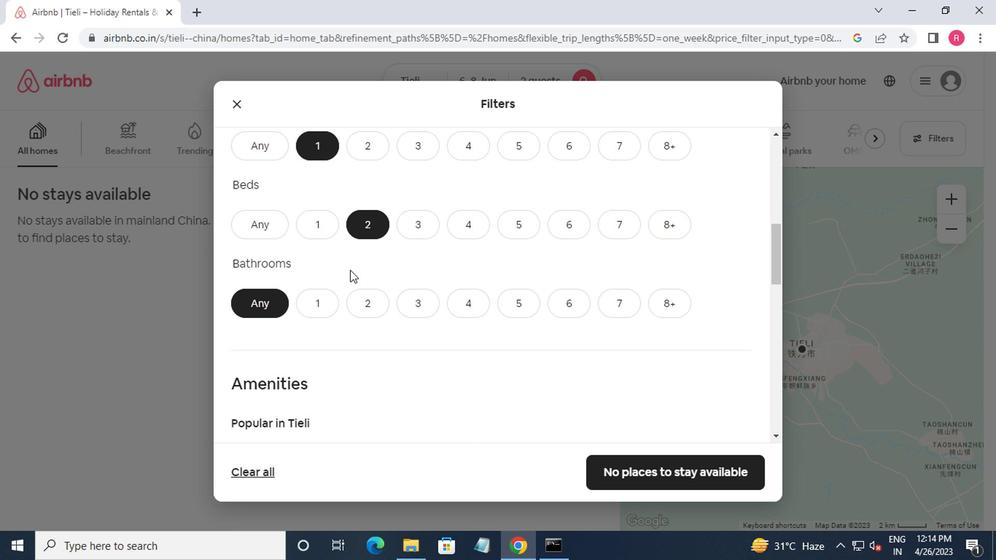 
Action: Mouse scrolled (321, 263) with delta (0, 0)
Screenshot: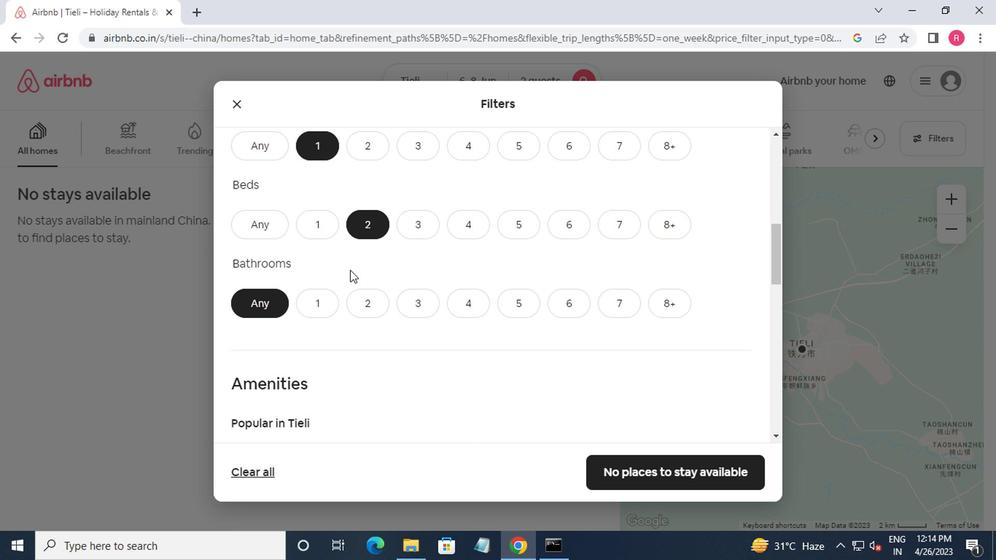 
Action: Mouse moved to (299, 236)
Screenshot: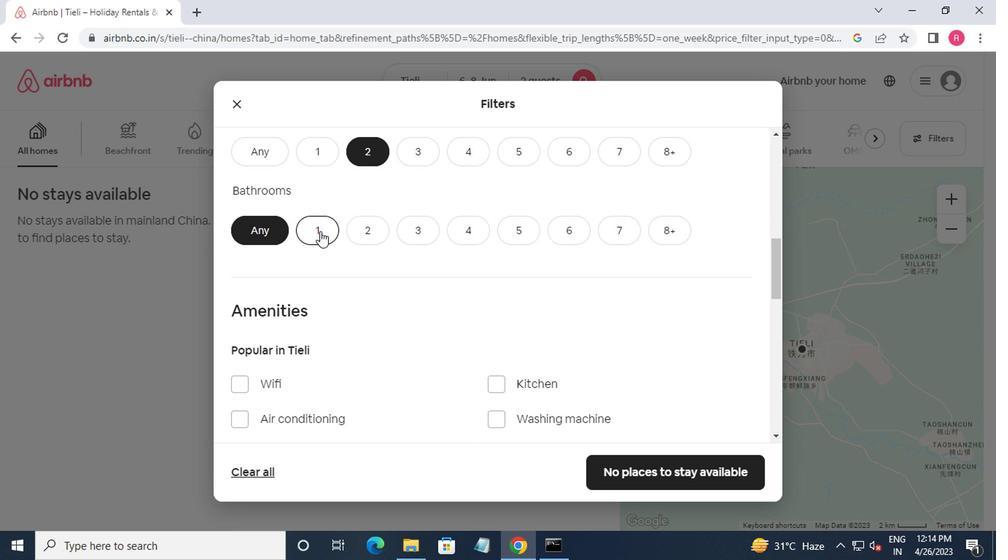 
Action: Mouse pressed left at (299, 236)
Screenshot: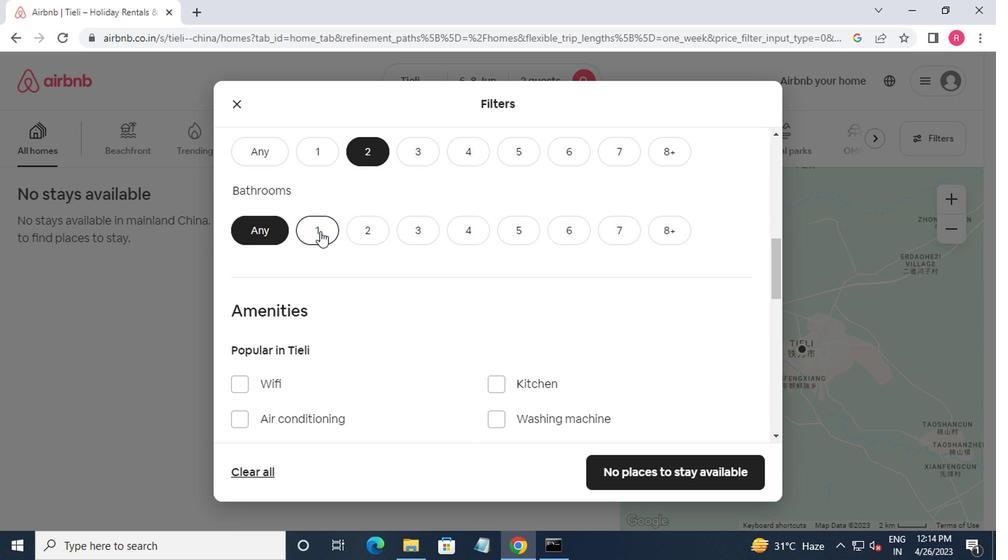 
Action: Mouse moved to (303, 235)
Screenshot: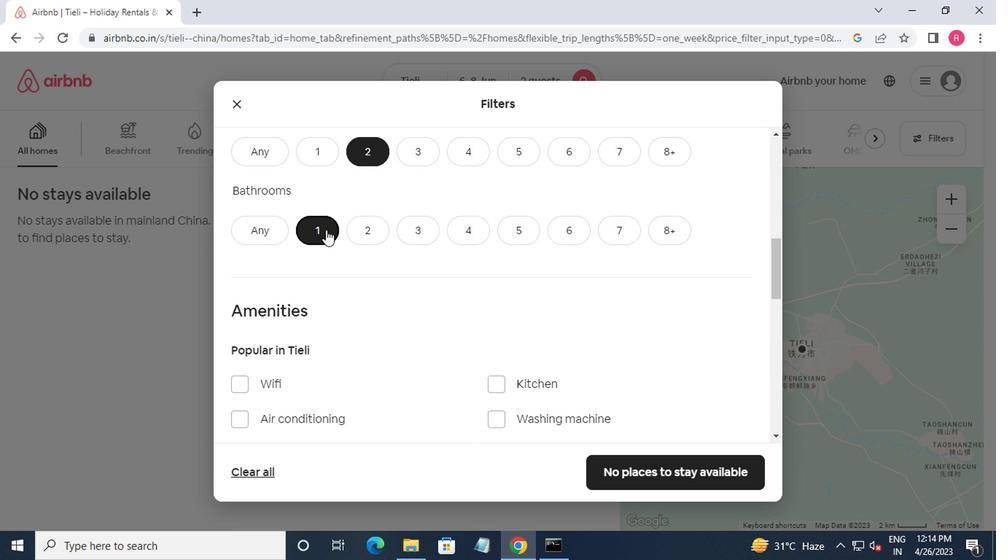 
Action: Mouse scrolled (303, 234) with delta (0, 0)
Screenshot: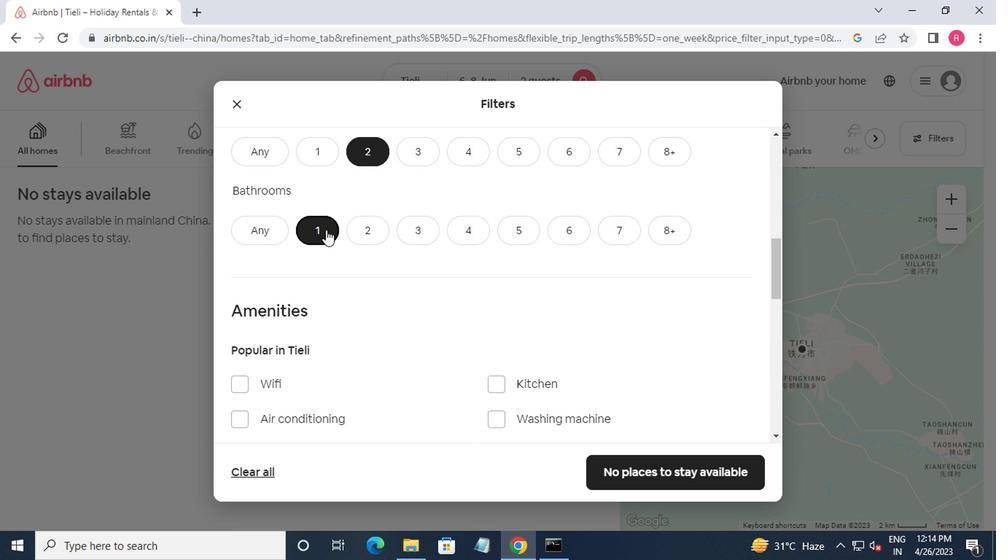 
Action: Mouse moved to (305, 235)
Screenshot: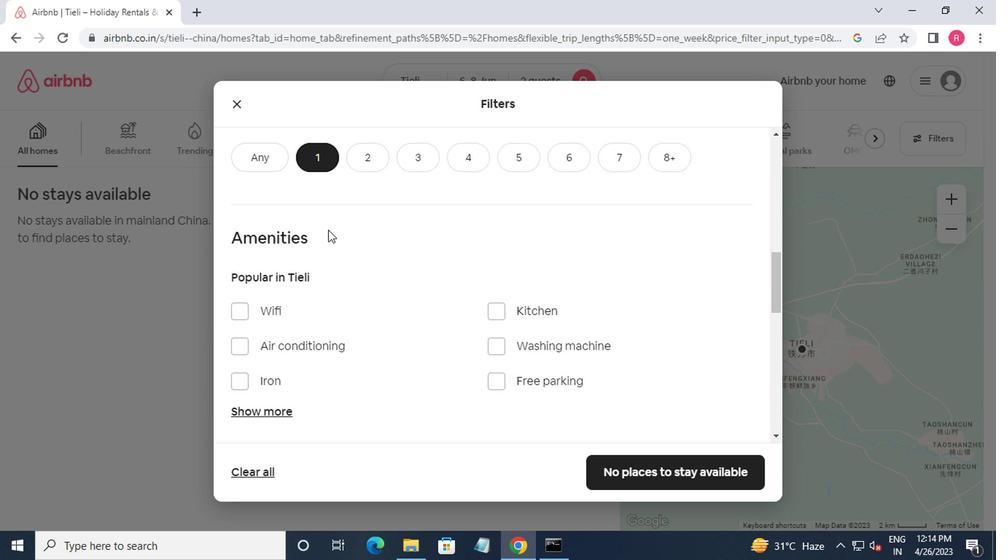
Action: Mouse scrolled (305, 234) with delta (0, 0)
Screenshot: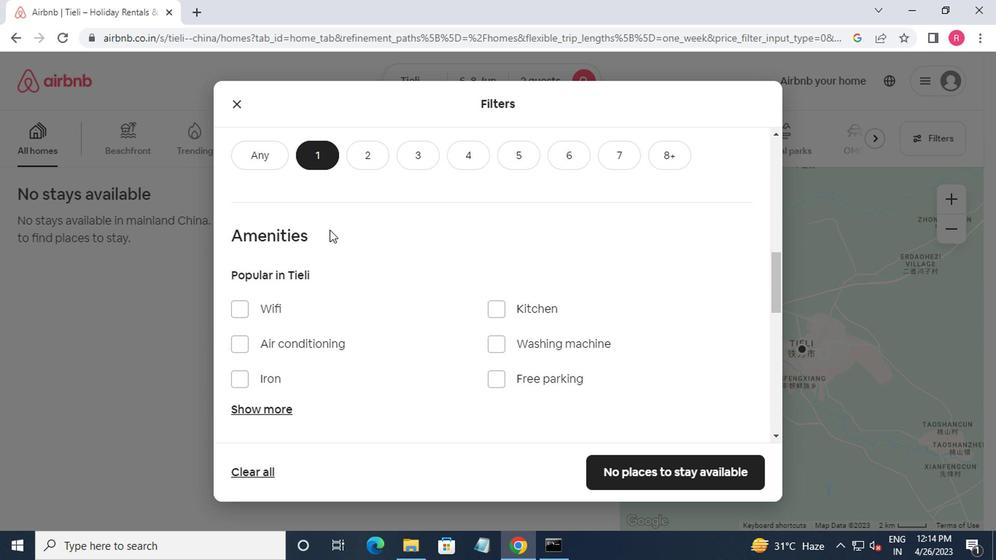 
Action: Mouse moved to (246, 240)
Screenshot: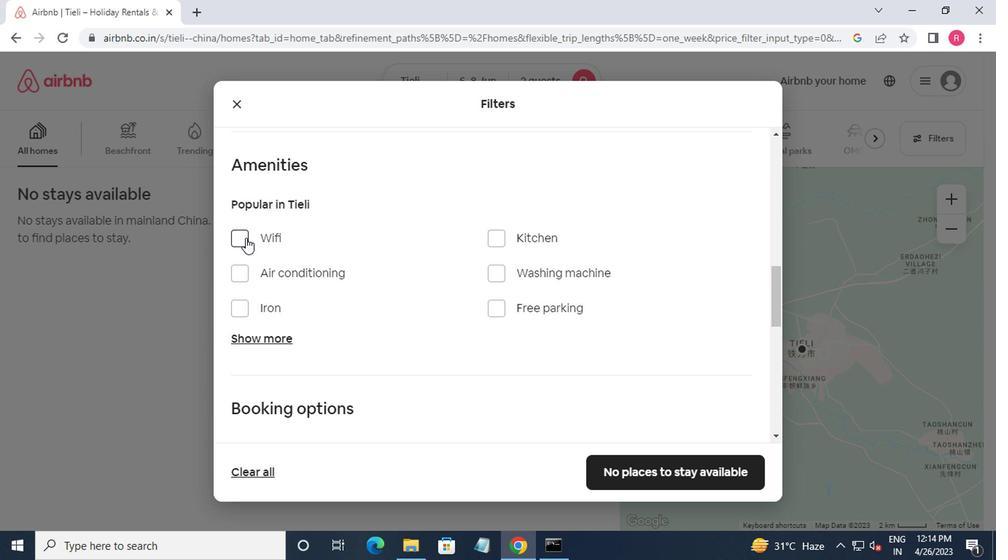 
Action: Mouse pressed left at (246, 240)
Screenshot: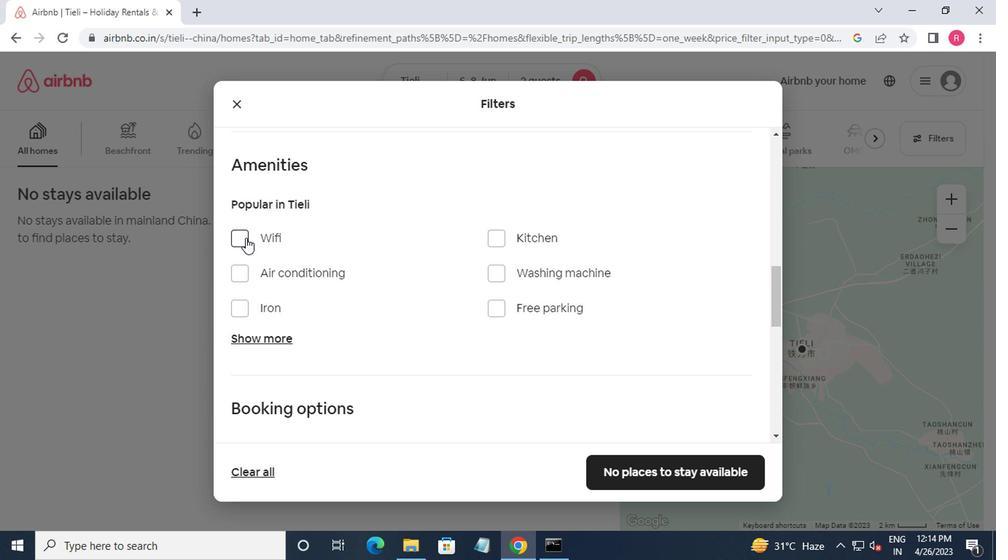 
Action: Mouse moved to (327, 256)
Screenshot: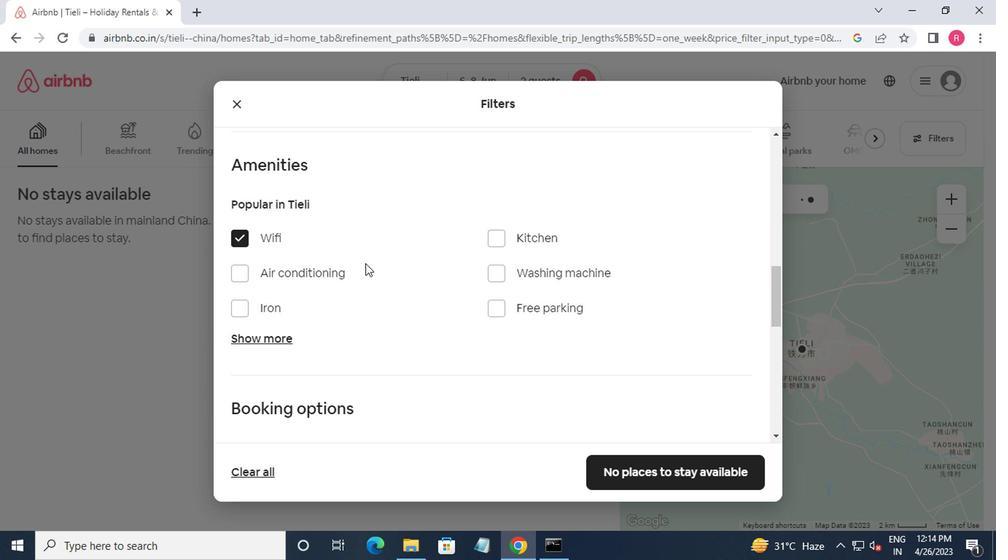 
Action: Mouse scrolled (327, 255) with delta (0, 0)
Screenshot: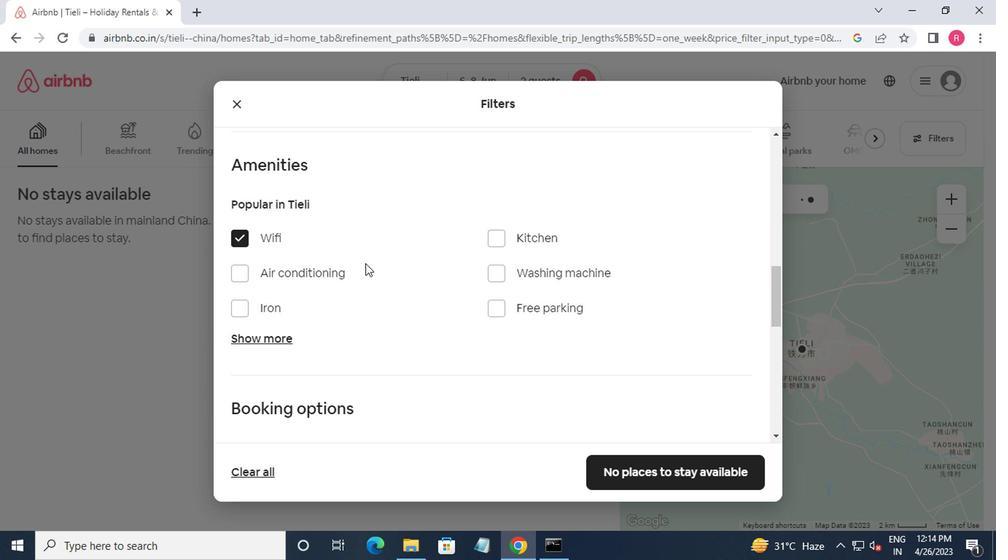 
Action: Mouse moved to (333, 259)
Screenshot: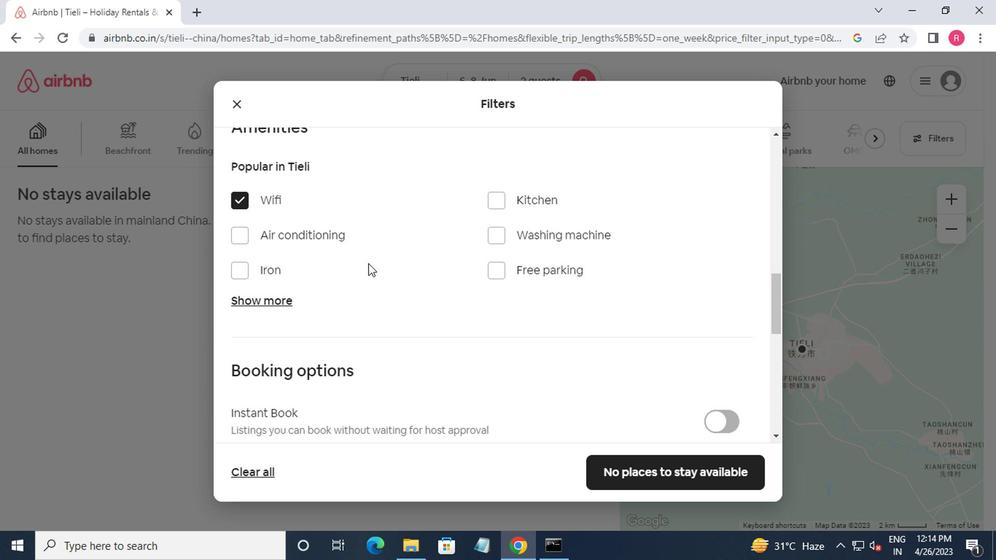 
Action: Mouse scrolled (333, 258) with delta (0, 0)
Screenshot: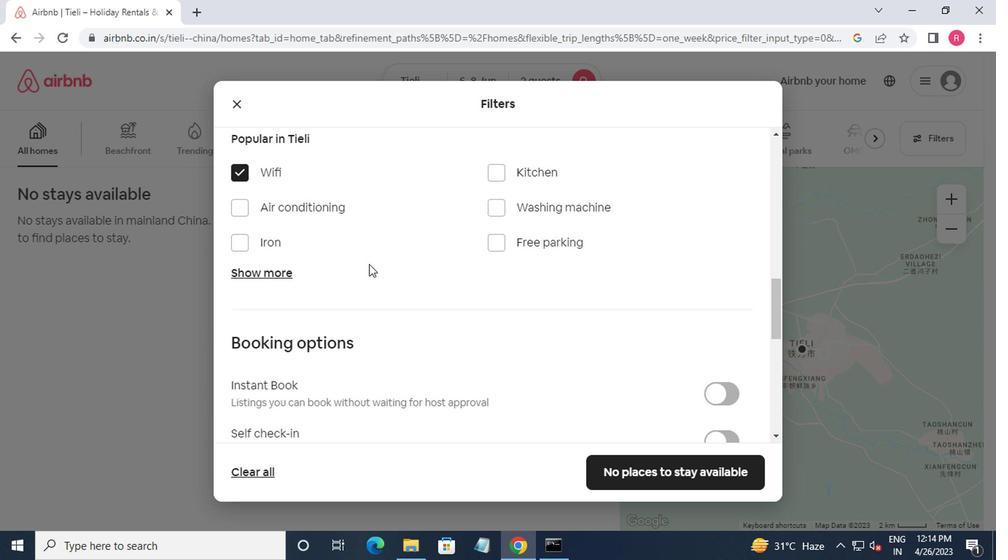 
Action: Mouse moved to (349, 262)
Screenshot: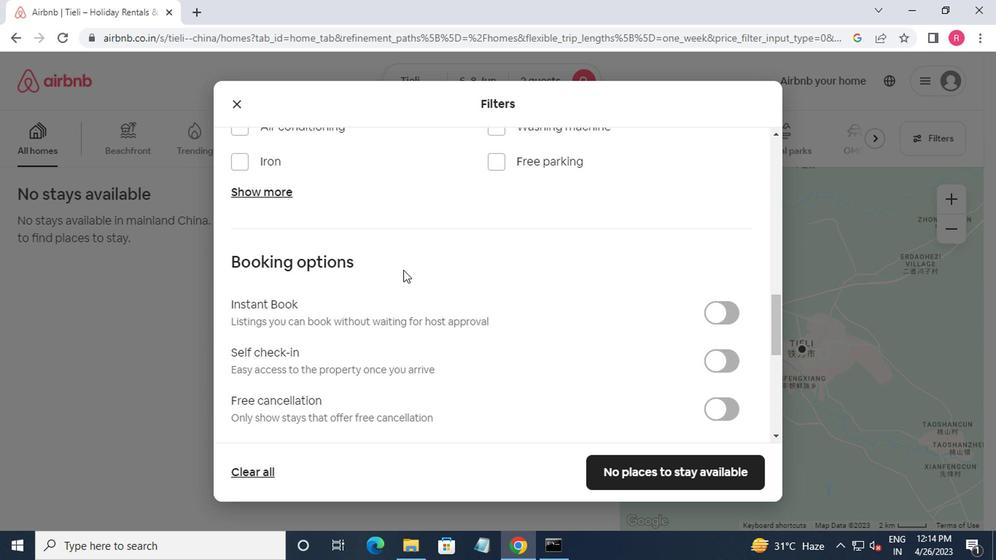 
Action: Mouse scrolled (349, 261) with delta (0, 0)
Screenshot: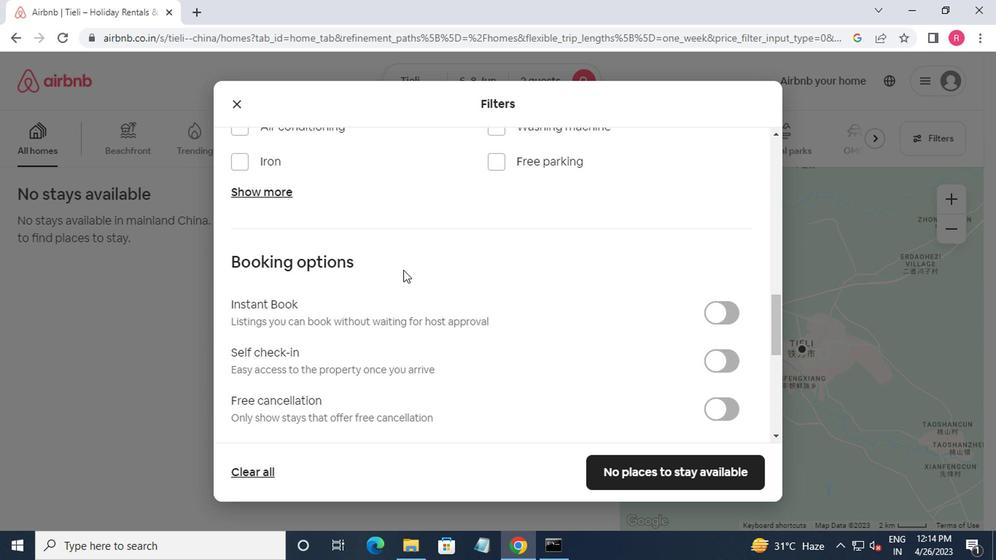 
Action: Mouse moved to (586, 281)
Screenshot: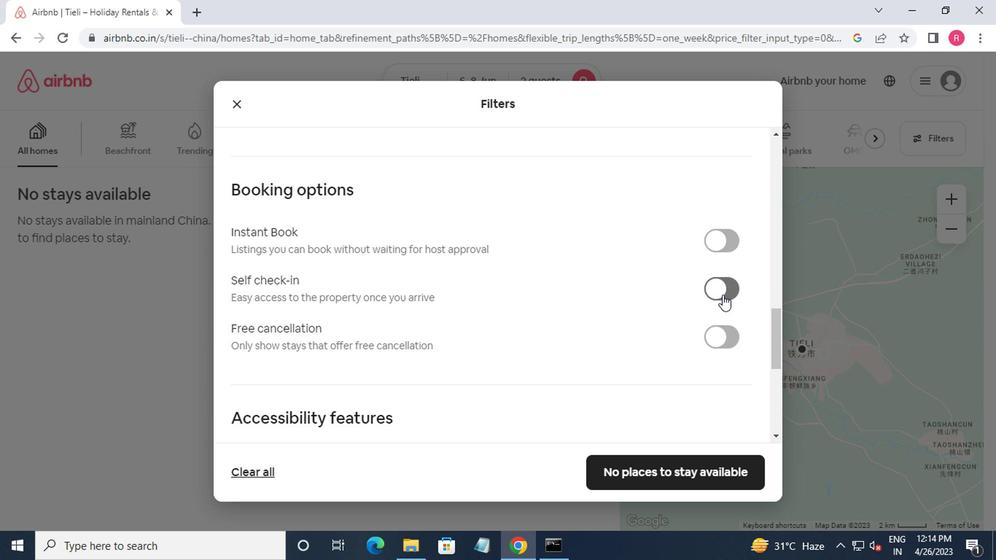 
Action: Mouse pressed left at (586, 281)
Screenshot: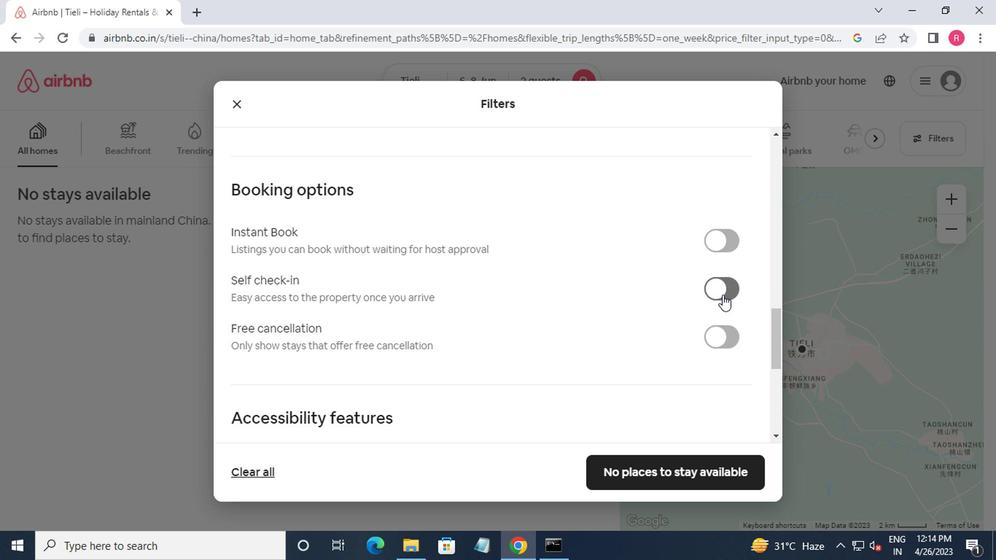 
Action: Mouse moved to (564, 279)
Screenshot: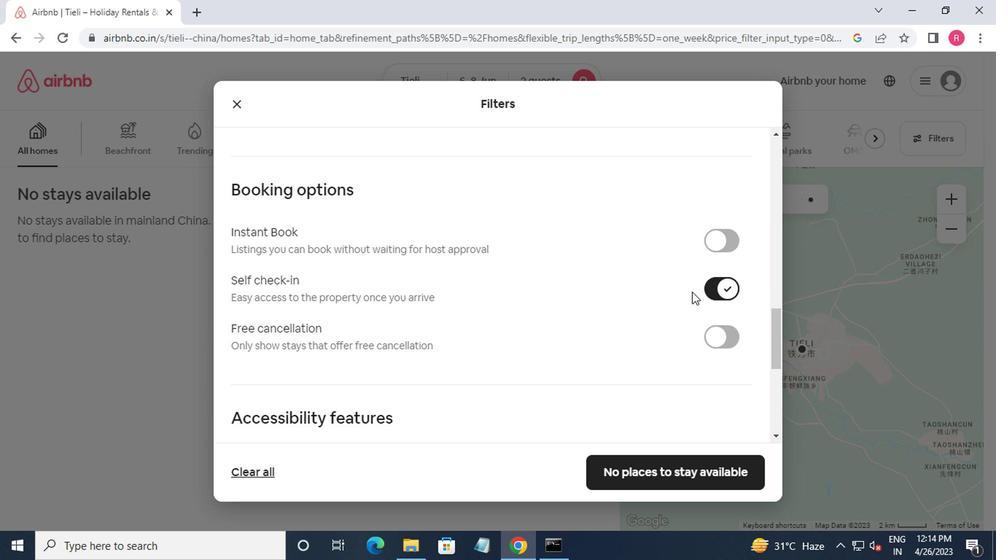 
Action: Mouse scrolled (564, 278) with delta (0, 0)
Screenshot: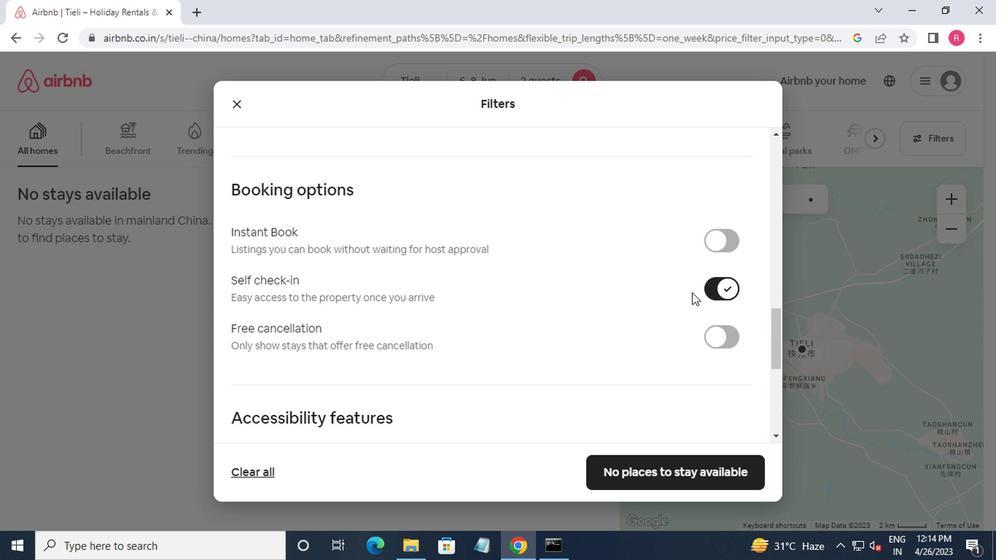 
Action: Mouse moved to (563, 286)
Screenshot: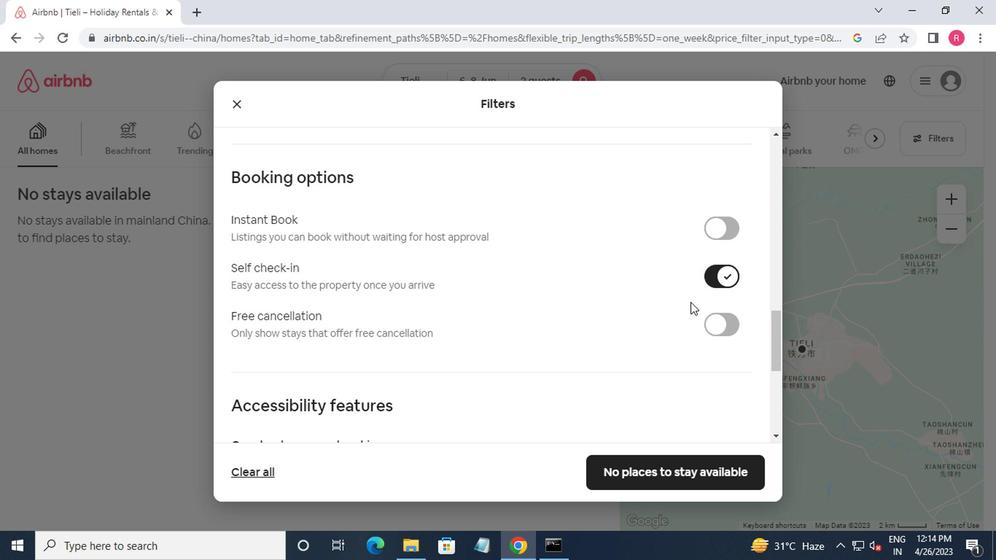 
Action: Mouse scrolled (563, 285) with delta (0, 0)
Screenshot: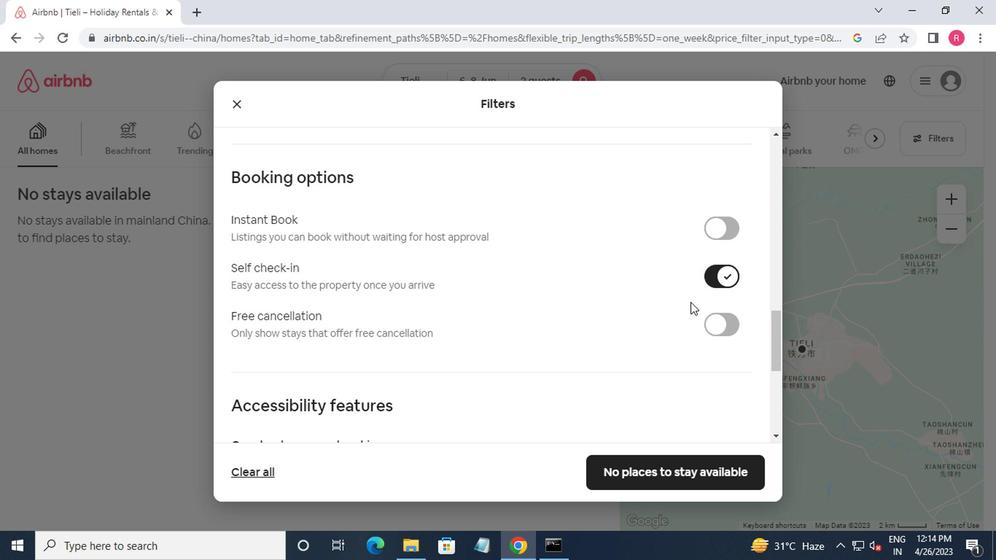 
Action: Mouse moved to (562, 289)
Screenshot: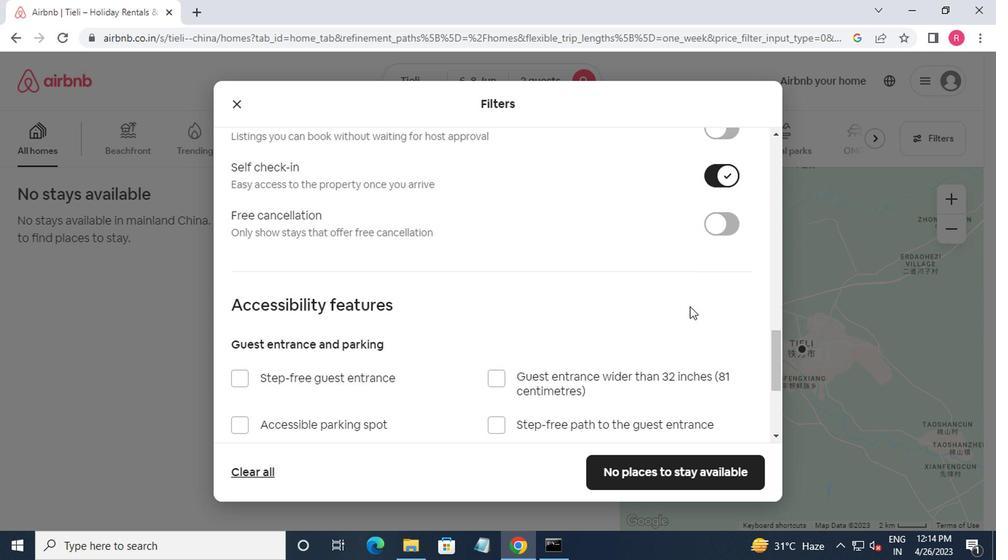 
Action: Mouse scrolled (562, 289) with delta (0, 0)
Screenshot: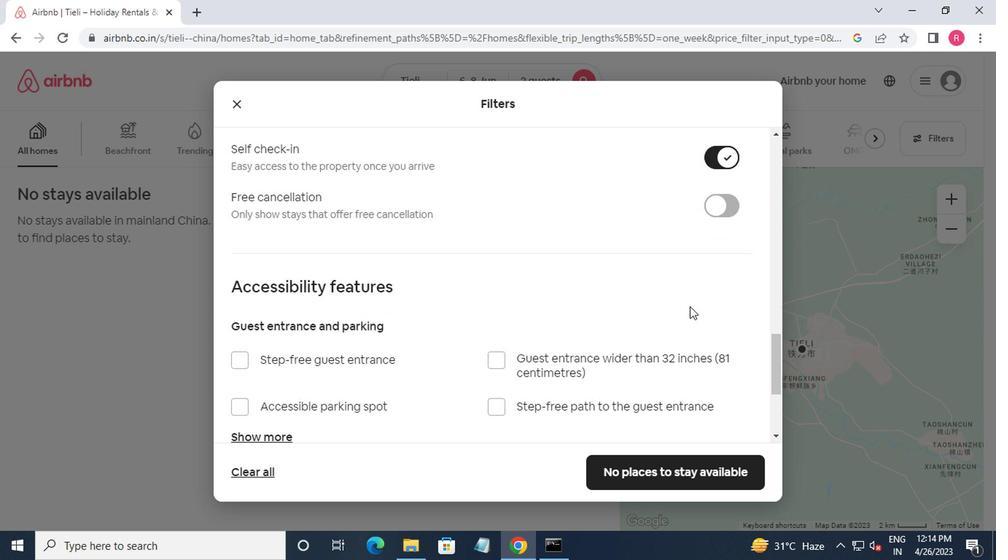 
Action: Mouse moved to (561, 291)
Screenshot: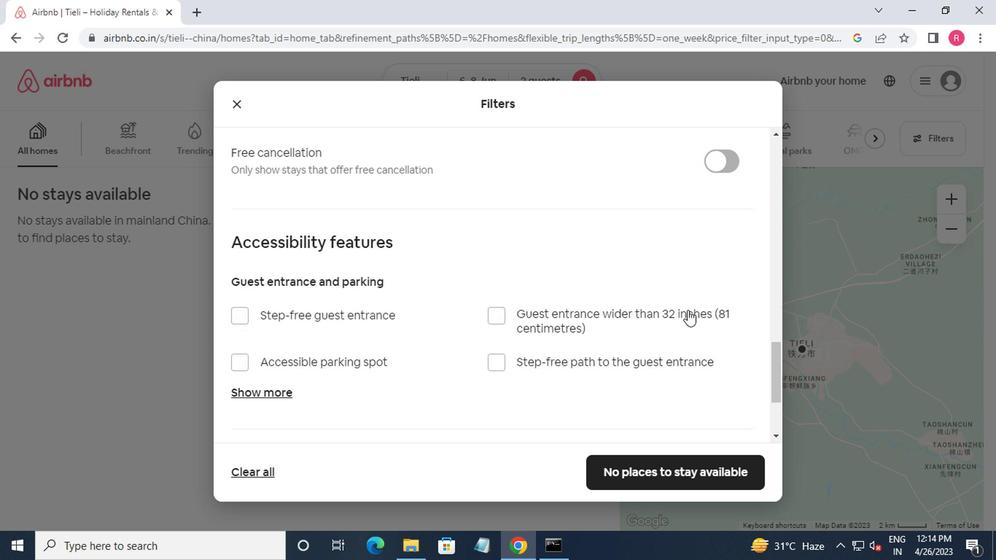 
Action: Mouse scrolled (561, 291) with delta (0, 0)
Screenshot: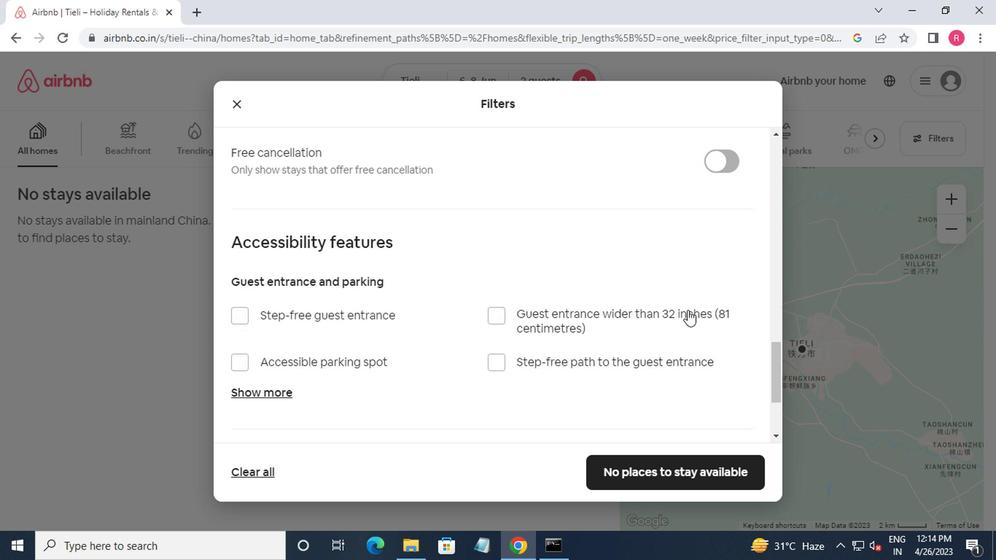 
Action: Mouse moved to (560, 292)
Screenshot: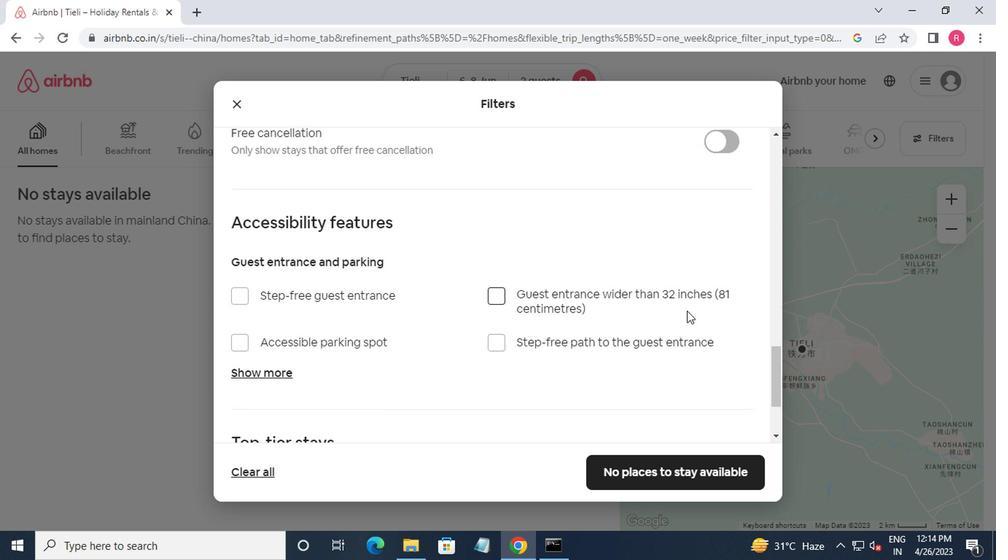 
Action: Mouse scrolled (560, 292) with delta (0, 0)
Screenshot: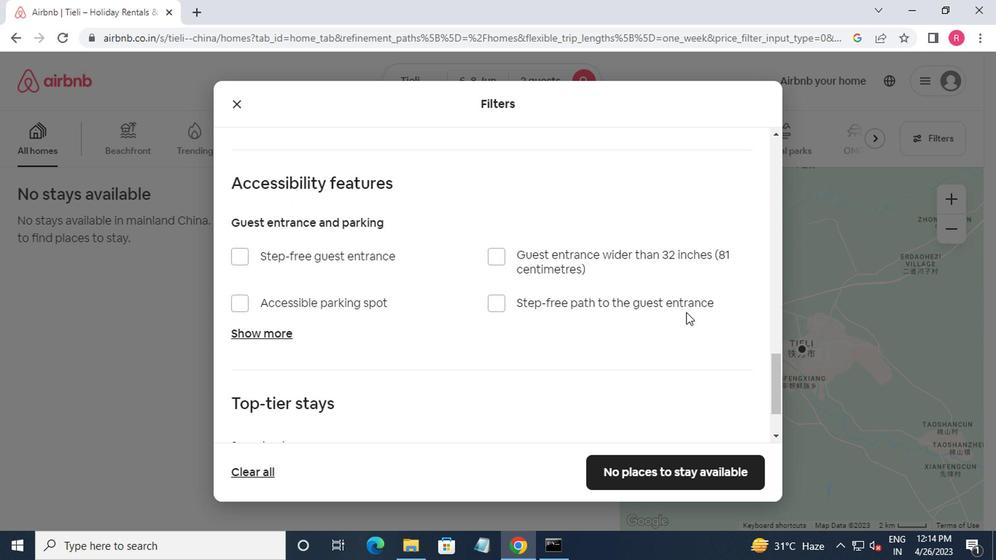 
Action: Mouse moved to (557, 294)
Screenshot: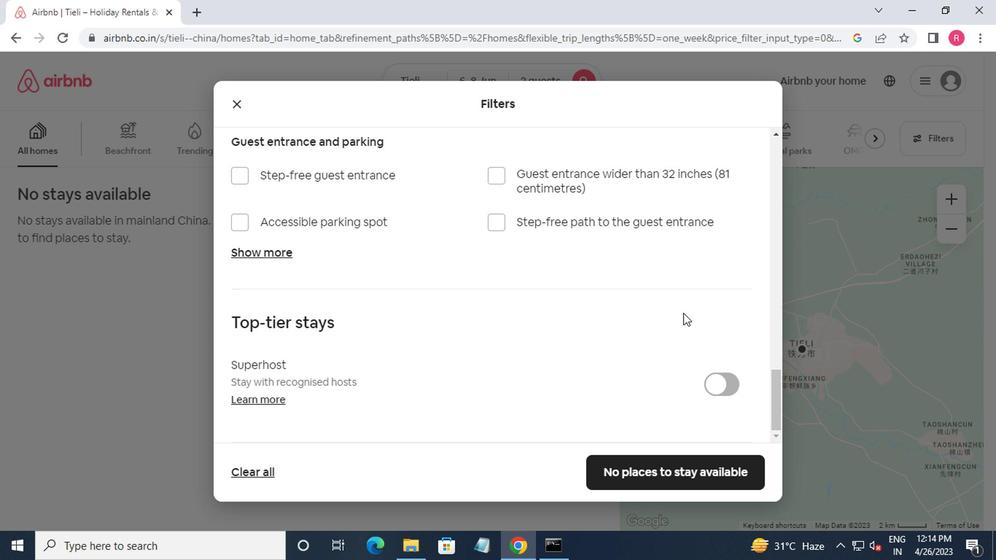 
Action: Mouse scrolled (557, 293) with delta (0, 0)
Screenshot: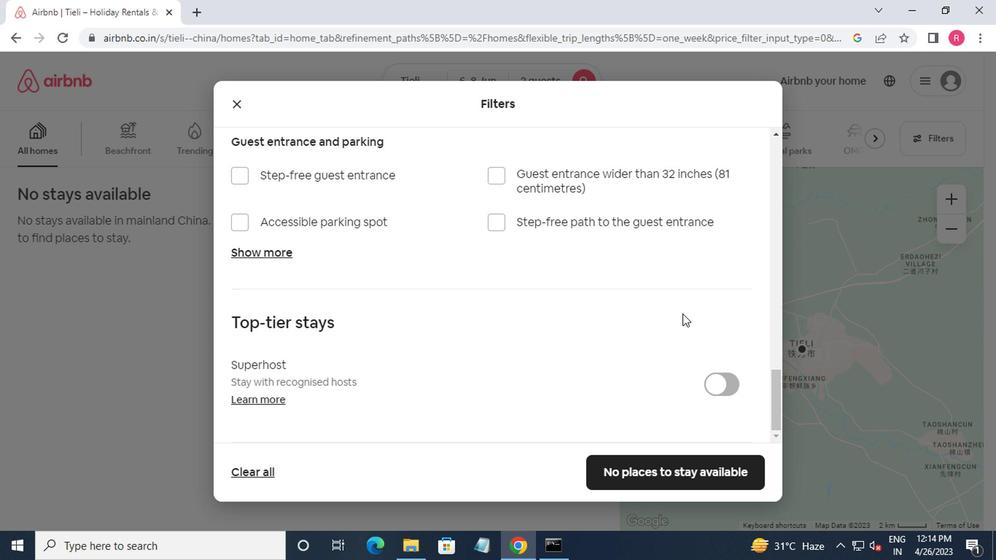 
Action: Mouse moved to (557, 294)
Screenshot: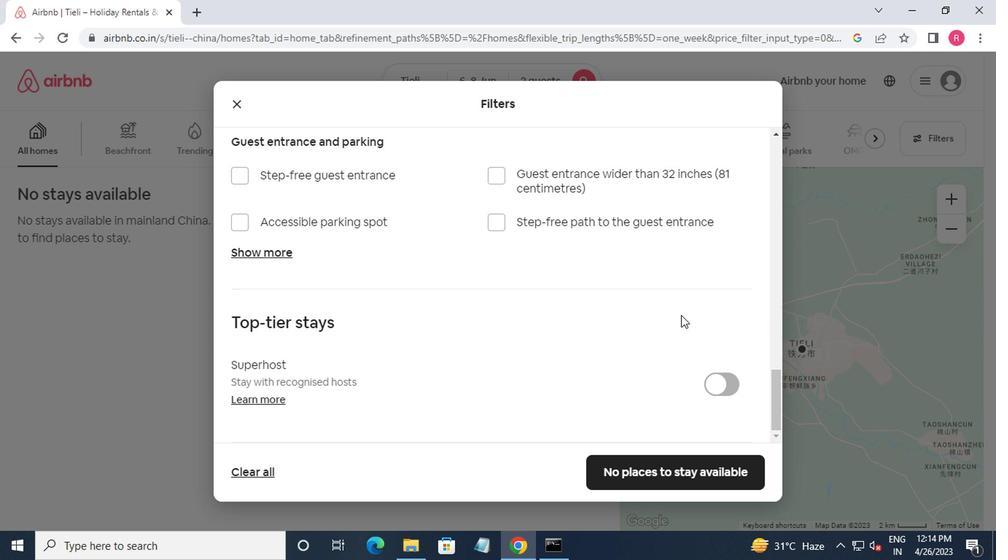 
Action: Mouse scrolled (557, 294) with delta (0, 0)
Screenshot: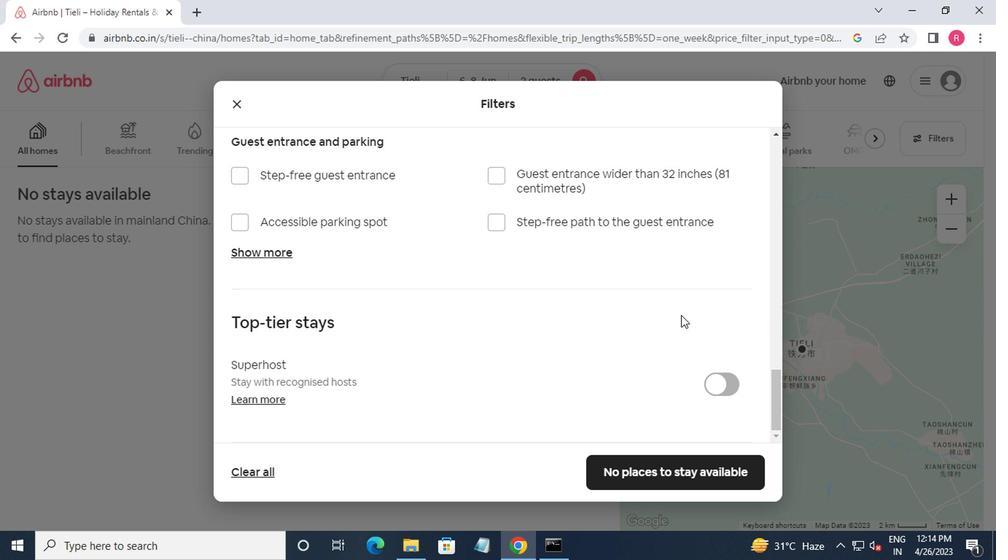 
Action: Mouse moved to (556, 295)
Screenshot: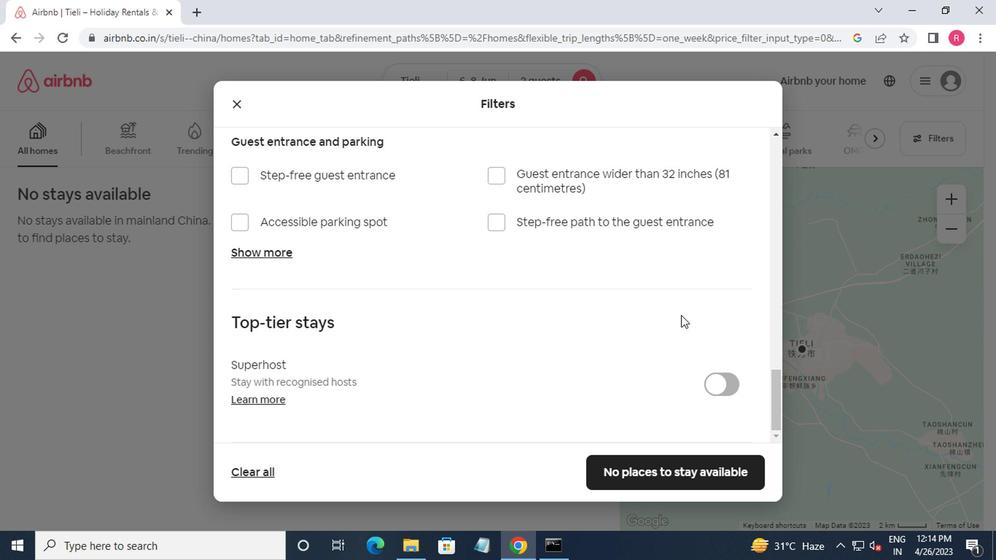 
Action: Mouse scrolled (556, 295) with delta (0, 0)
Screenshot: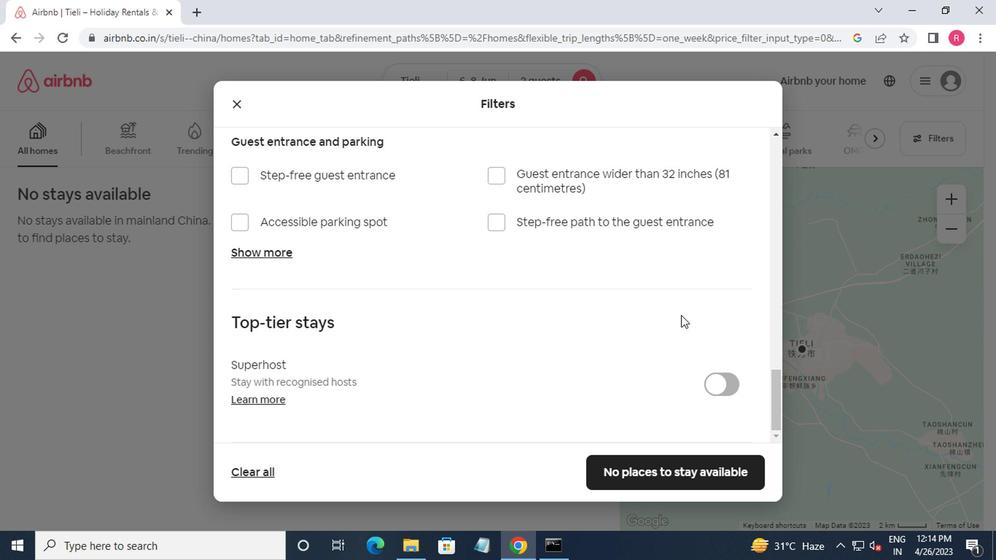 
Action: Mouse moved to (555, 401)
Screenshot: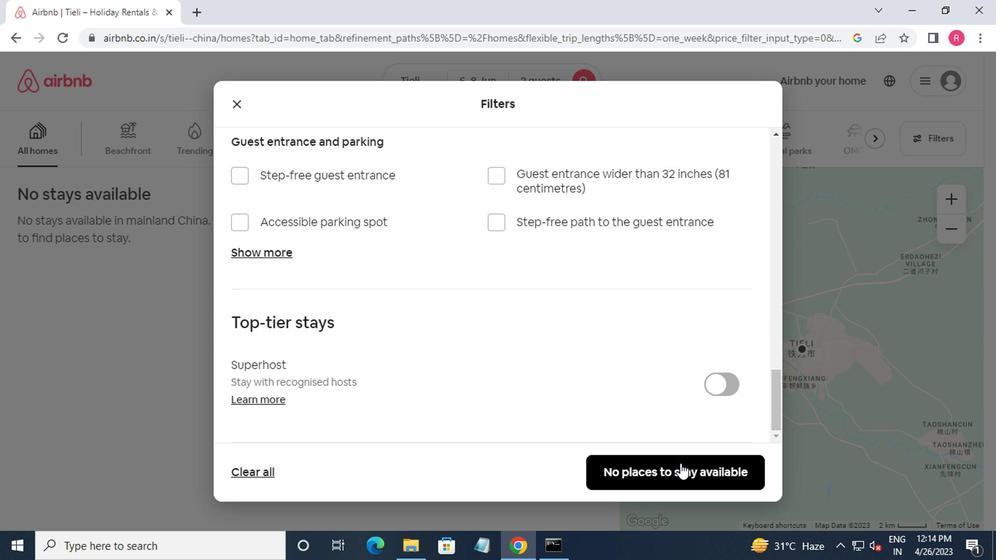 
Action: Mouse pressed left at (555, 401)
Screenshot: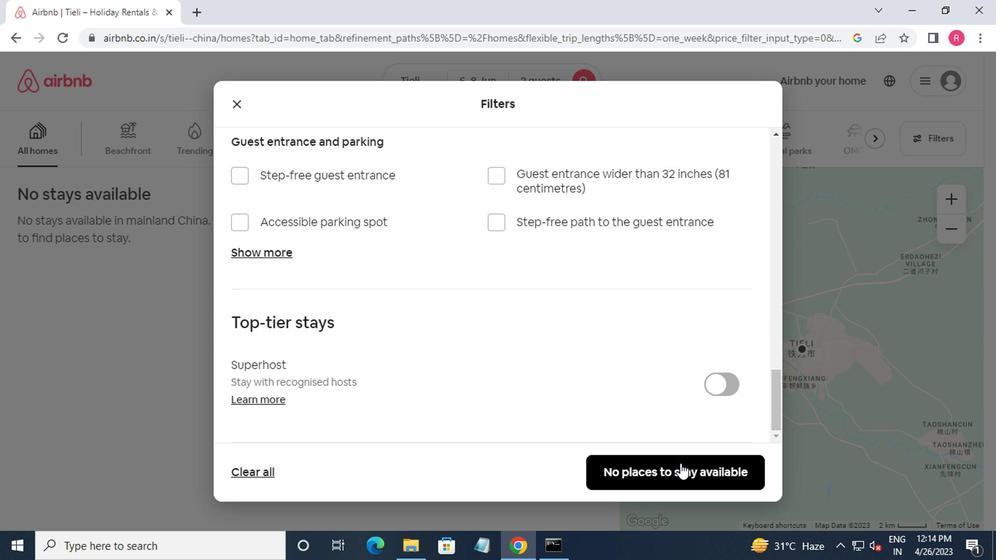 
Action: Mouse moved to (555, 396)
Screenshot: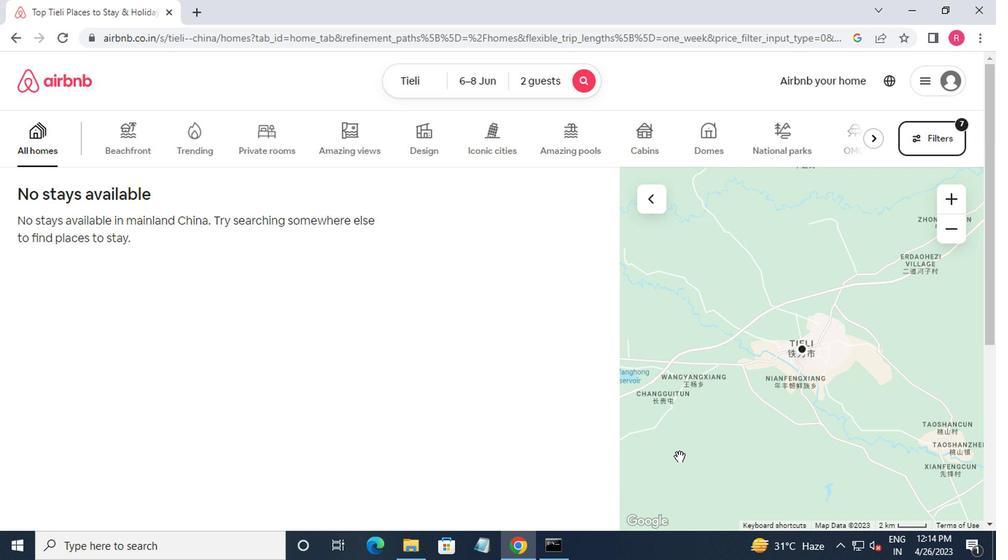
